 Task: Add an event with the title Second Lunch and Learn: Effective Goal Setting, date '2023/12/02', time 9:15 AM to 11:15 AMand add a description: After the scavenger hunt, a debriefing session will be conducted to allow teams to share their experiences, challenges faced, and lessons learned. This provides an opportunity for reflection, celebration of successes, and identification of areas for improvement., put the event into Blue category, logged in from the account softage.2@softage.netand send the event invitation to softage.9@softage.net and softage.10@softage.net. Set a reminder for the event 1 hour before
Action: Mouse moved to (102, 96)
Screenshot: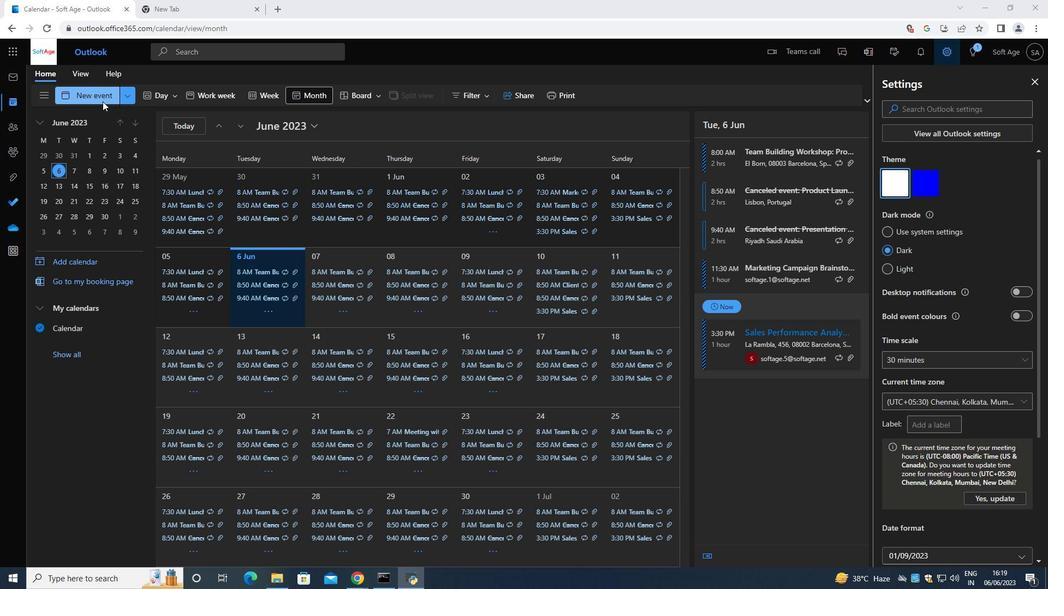
Action: Mouse pressed left at (102, 96)
Screenshot: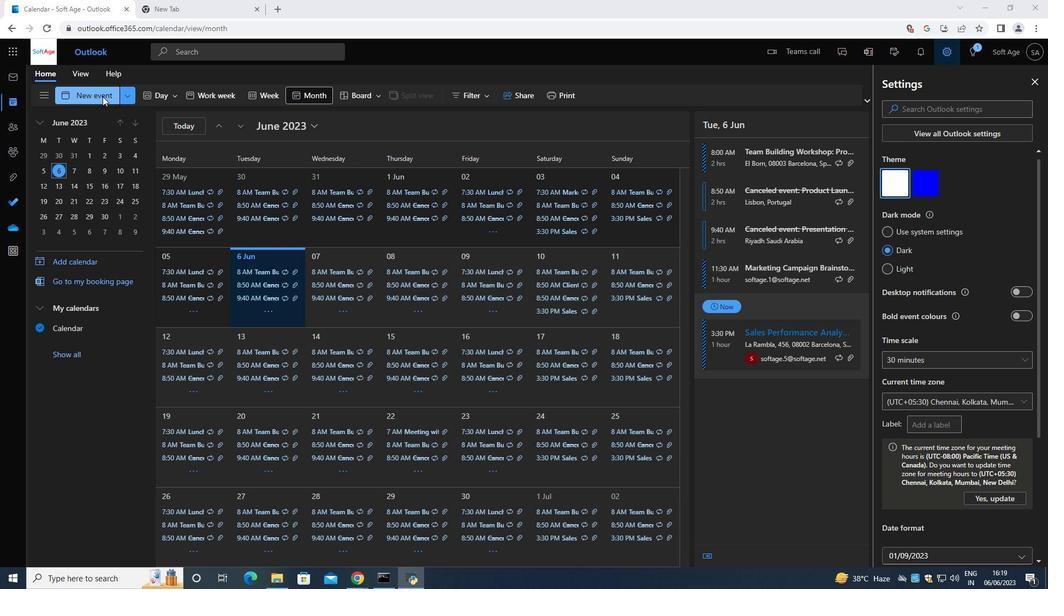 
Action: Mouse moved to (286, 172)
Screenshot: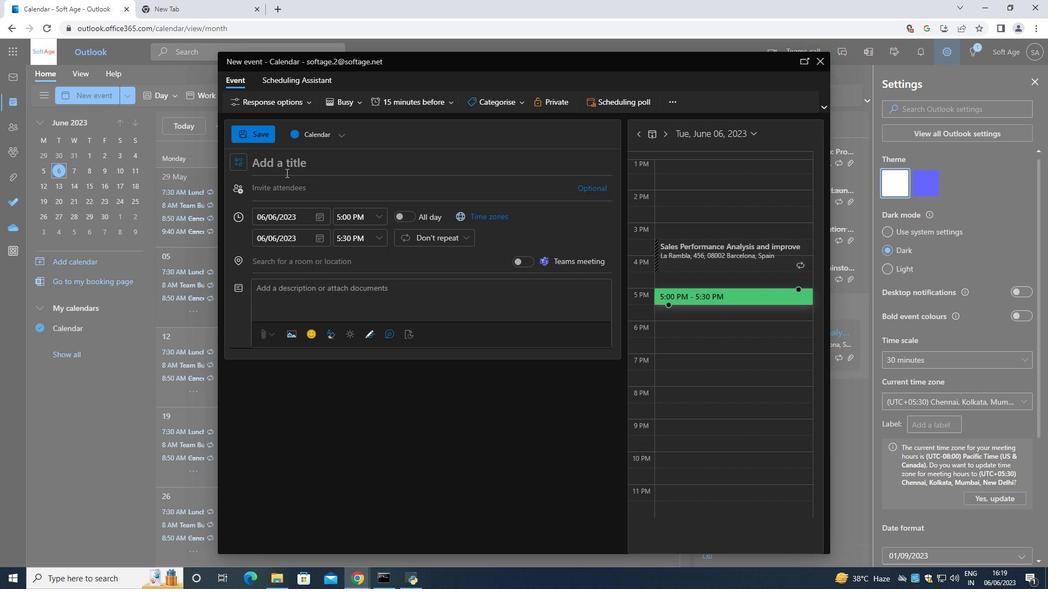 
Action: Key pressed <Key.shift>
Screenshot: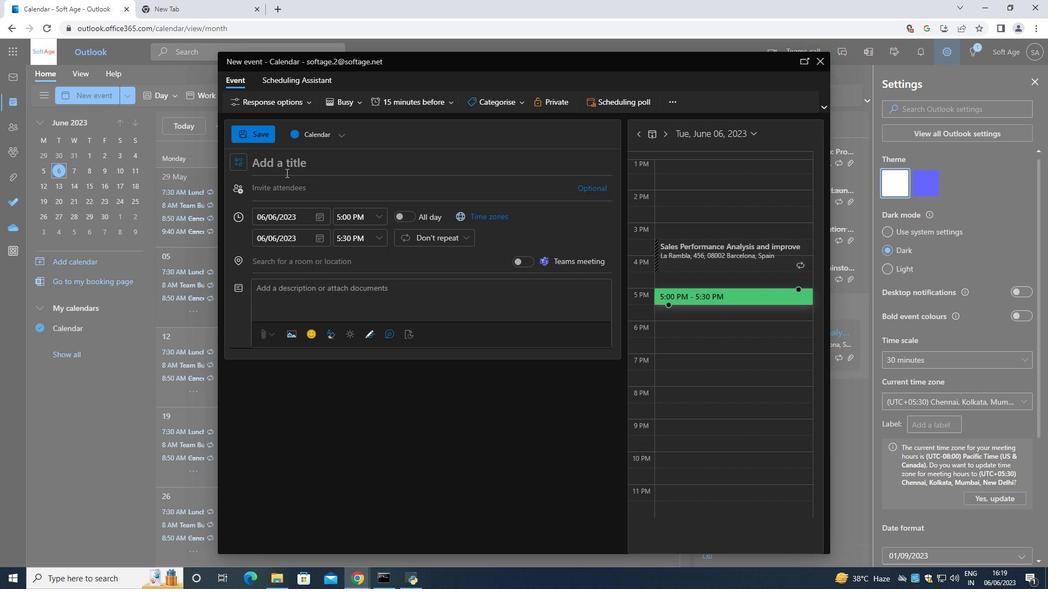 
Action: Mouse moved to (285, 172)
Screenshot: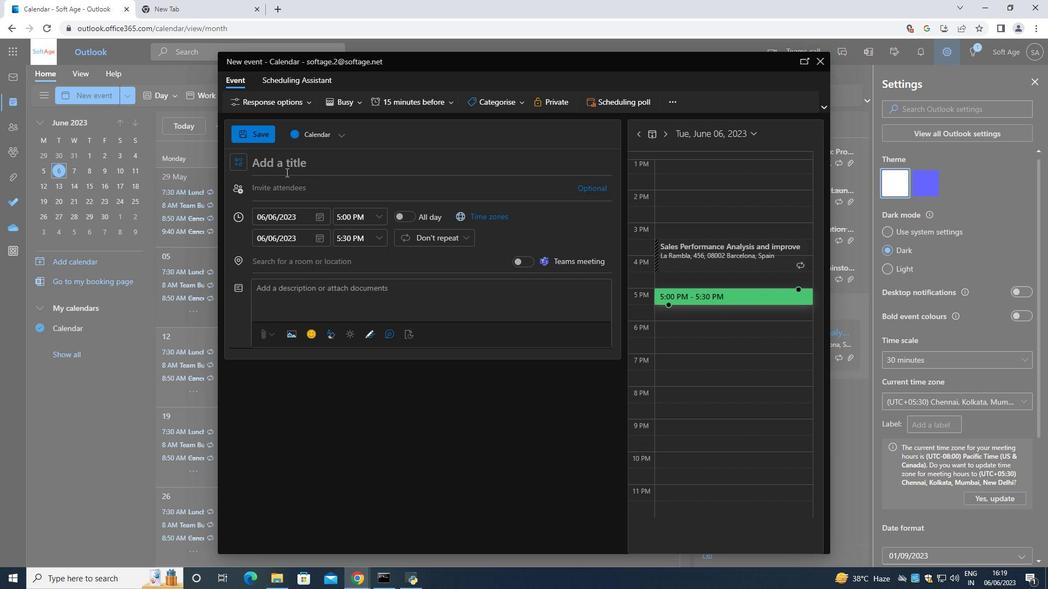 
Action: Key pressed S
Screenshot: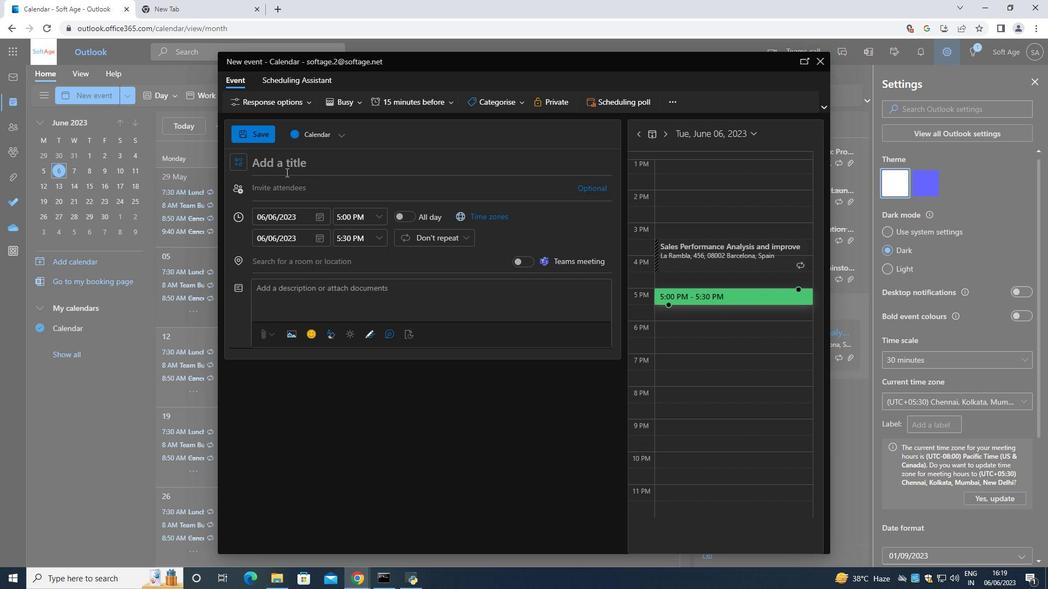 
Action: Mouse moved to (285, 172)
Screenshot: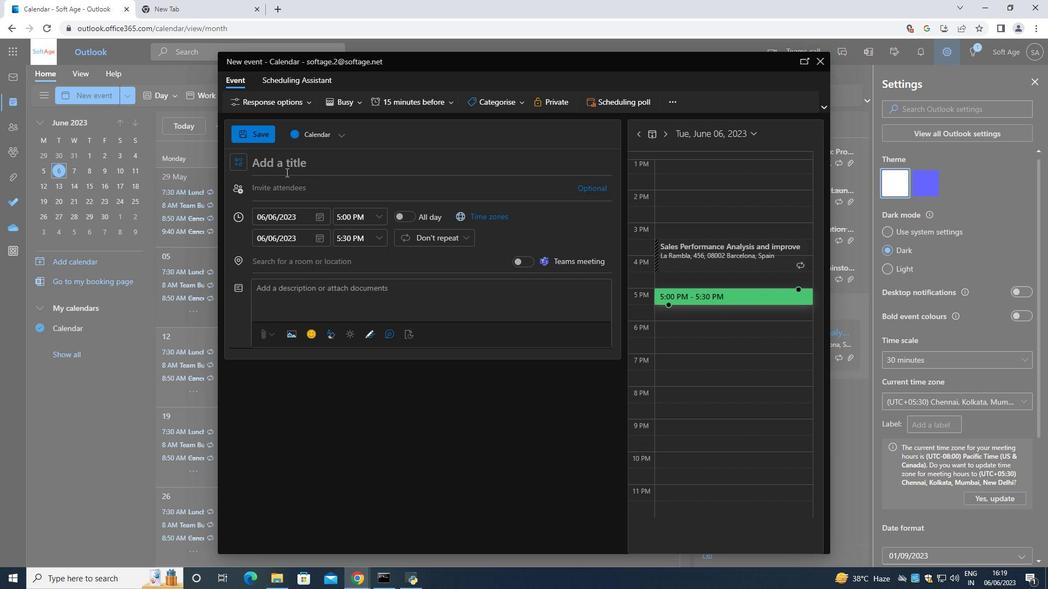 
Action: Key pressed econ
Screenshot: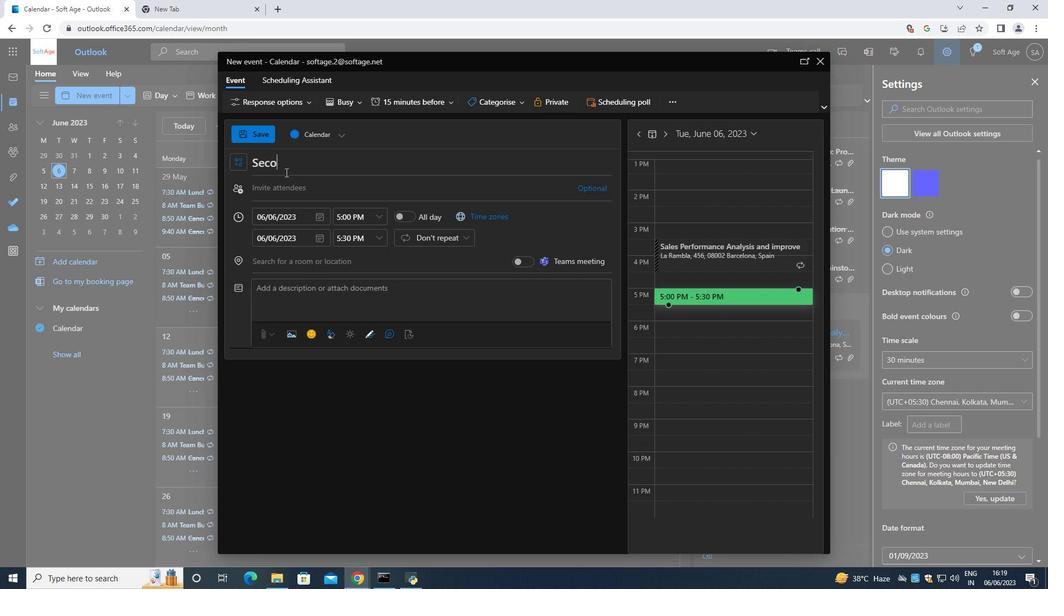 
Action: Mouse moved to (283, 171)
Screenshot: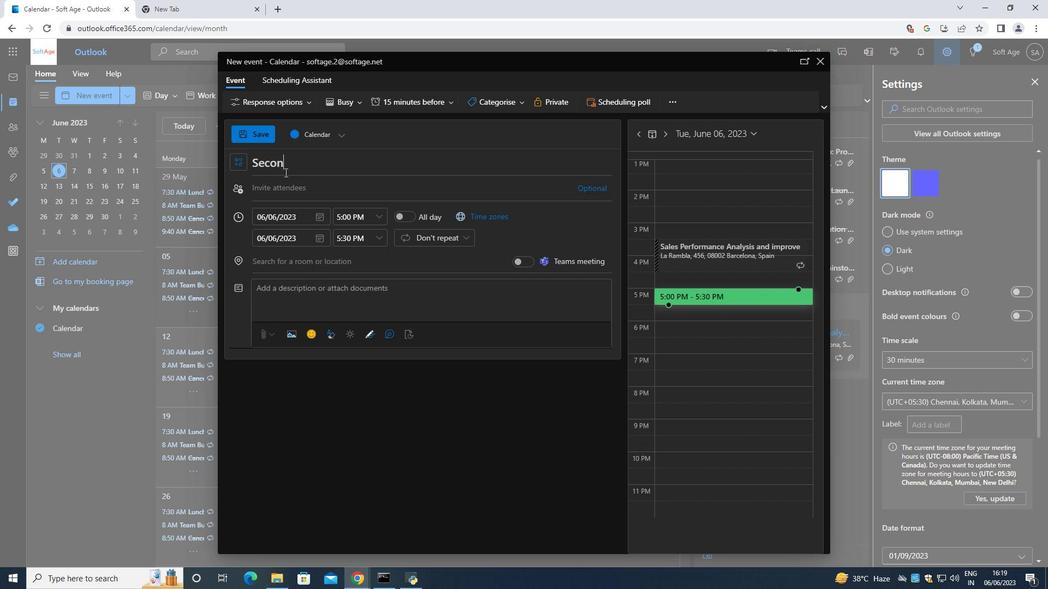 
Action: Key pressed d<Key.space>
Screenshot: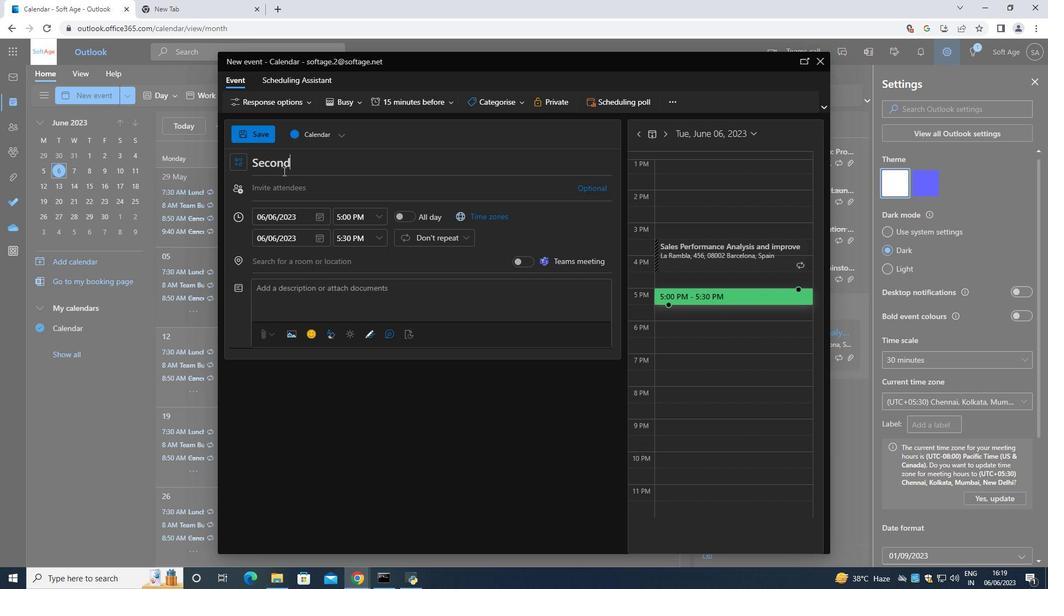 
Action: Mouse moved to (282, 171)
Screenshot: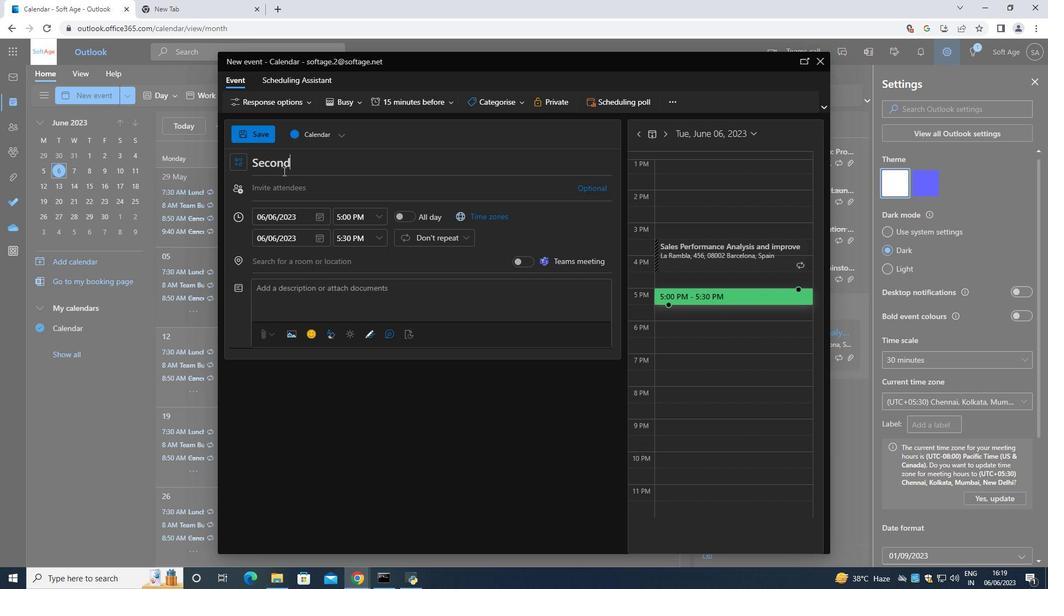 
Action: Key pressed <Key.shift>Lu
Screenshot: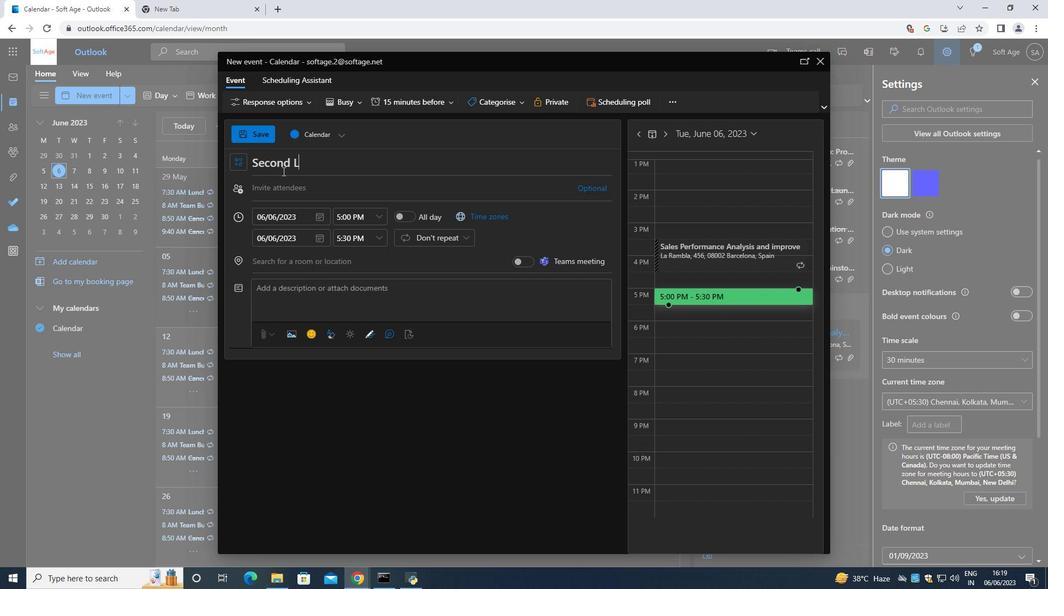 
Action: Mouse moved to (282, 170)
Screenshot: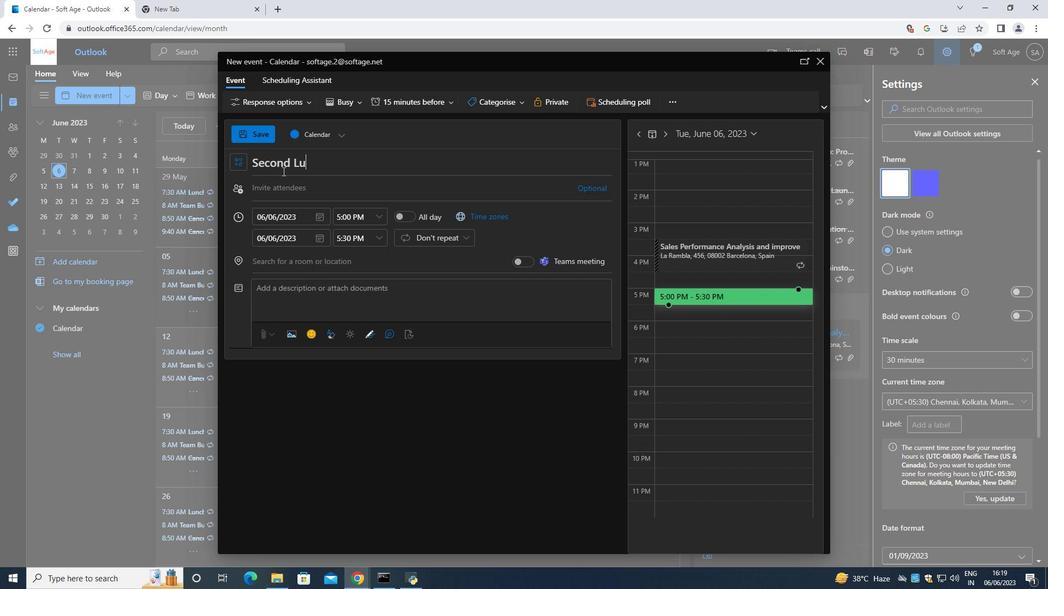 
Action: Key pressed nch<Key.space><Key.shift>and<Key.space><Key.shift><Key.shift>Learn<Key.shift_r>:<Key.space><Key.shift>Effective<Key.space><Key.shift><Key.shift><Key.shift><Key.shift>Goal<Key.space><Key.shift><Key.shift><Key.shift><Key.shift><Key.shift><Key.shift><Key.shift><Key.shift><Key.shift><Key.shift><Key.shift><Key.shift><Key.shift><Key.shift><Key.shift><Key.shift><Key.shift>Setting<Key.space>
Screenshot: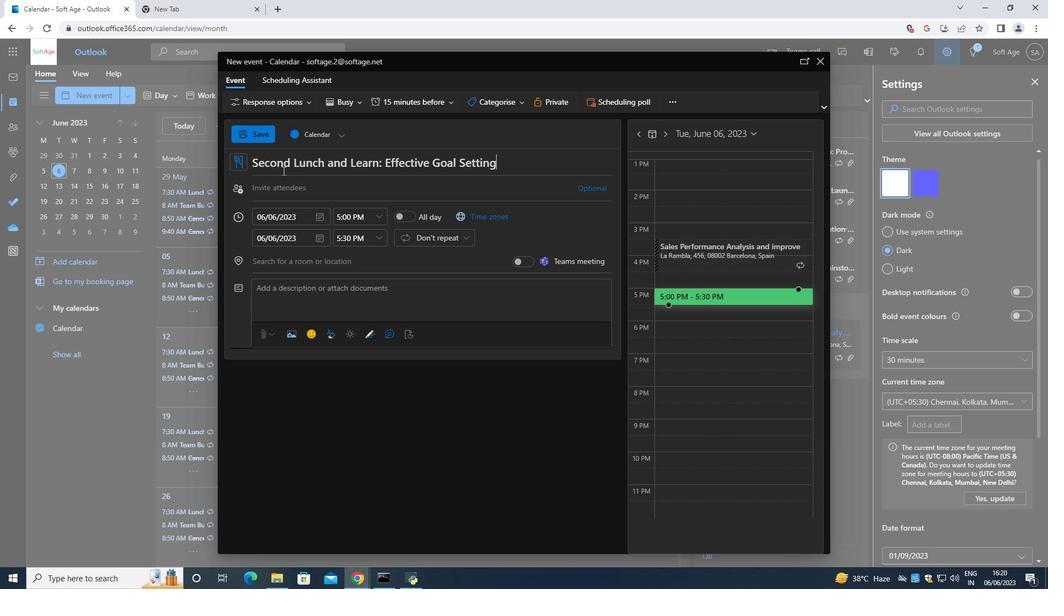 
Action: Mouse moved to (321, 218)
Screenshot: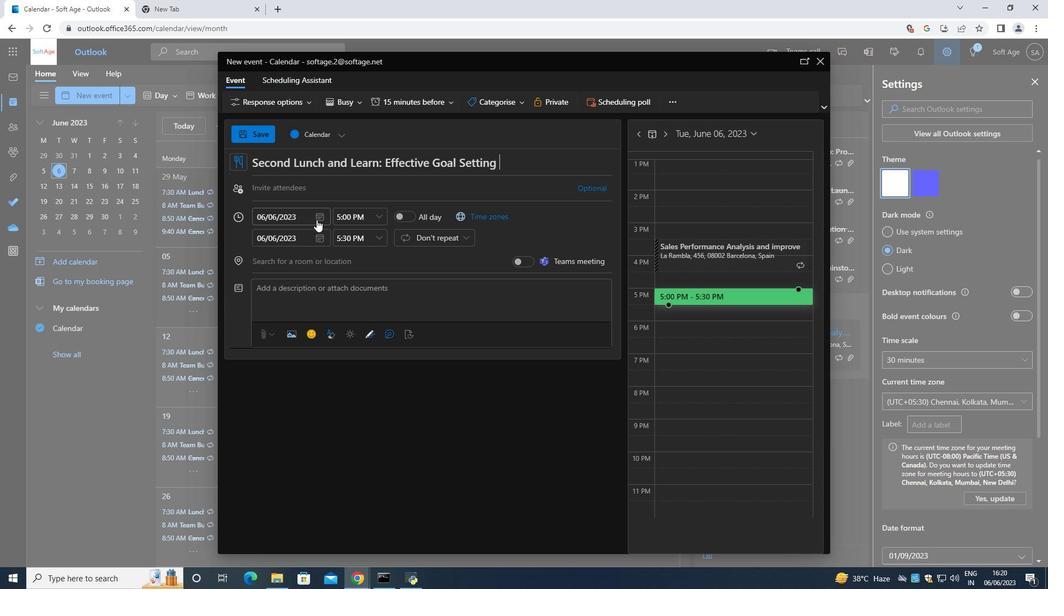 
Action: Mouse pressed left at (321, 218)
Screenshot: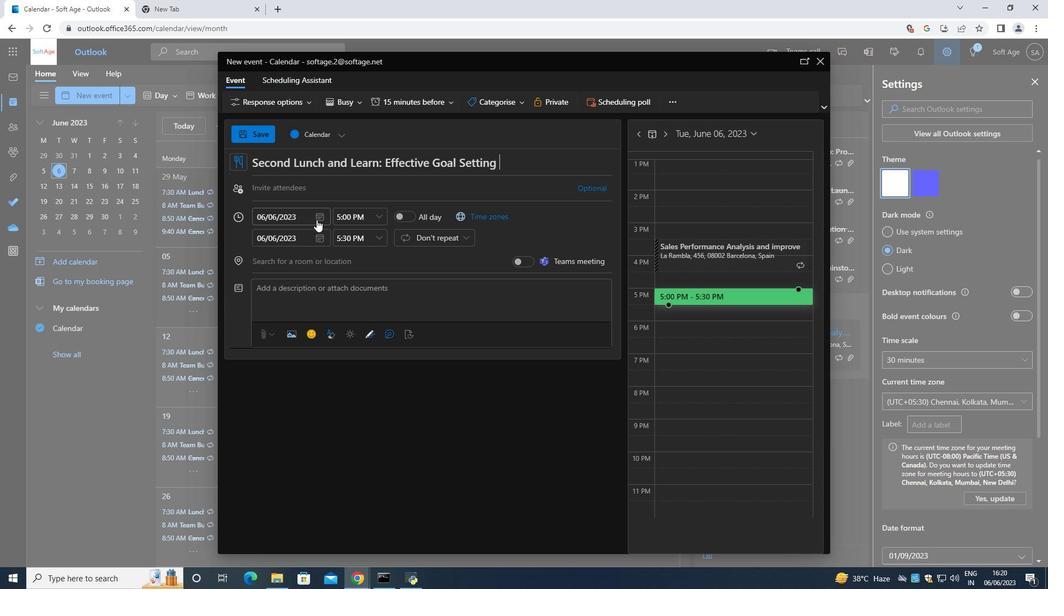 
Action: Mouse moved to (354, 236)
Screenshot: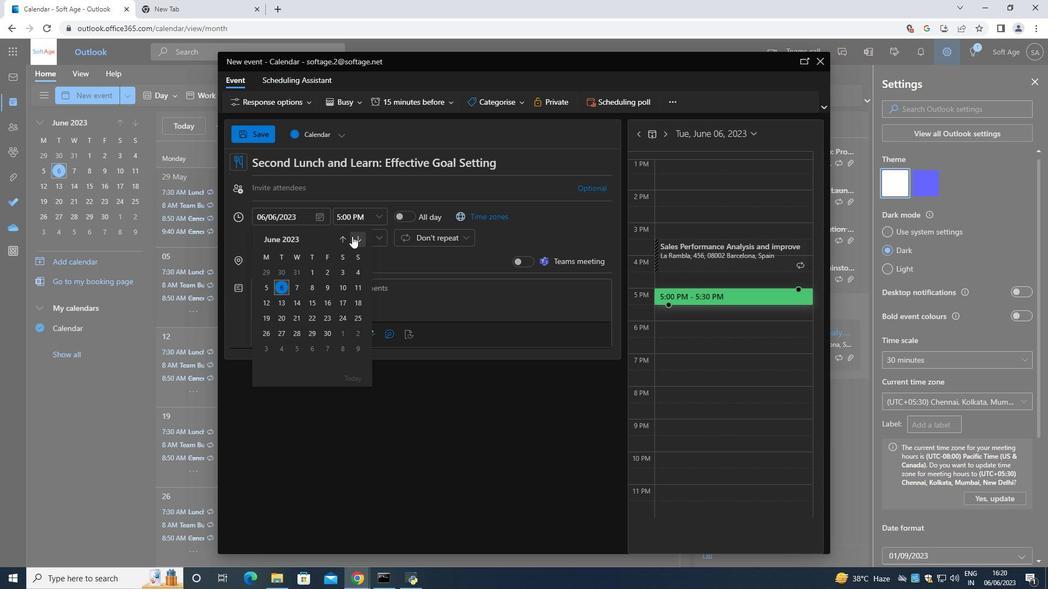 
Action: Mouse pressed left at (354, 236)
Screenshot: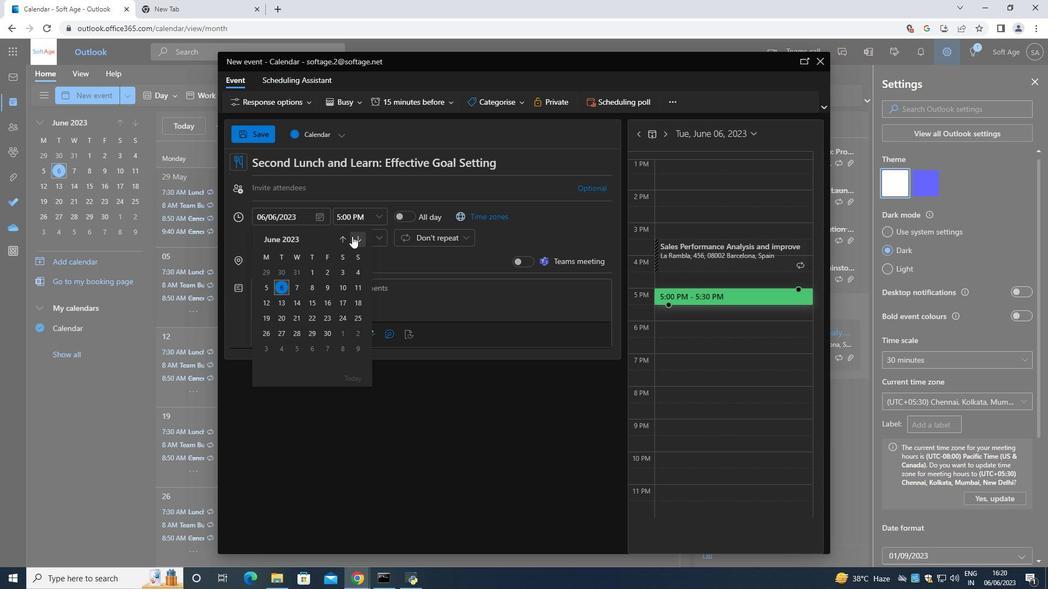 
Action: Mouse pressed left at (354, 236)
Screenshot: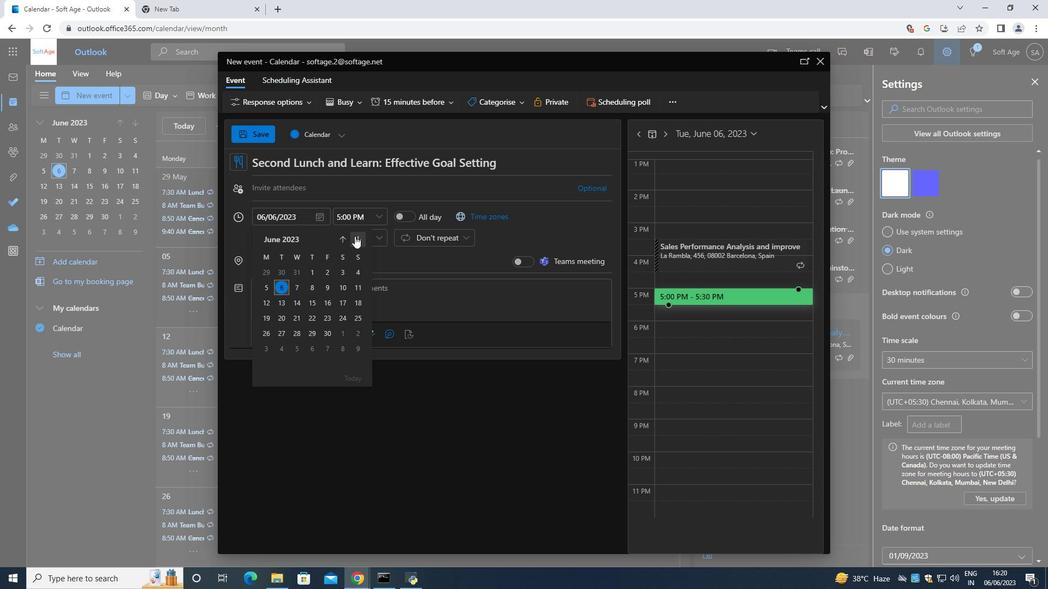 
Action: Mouse moved to (356, 236)
Screenshot: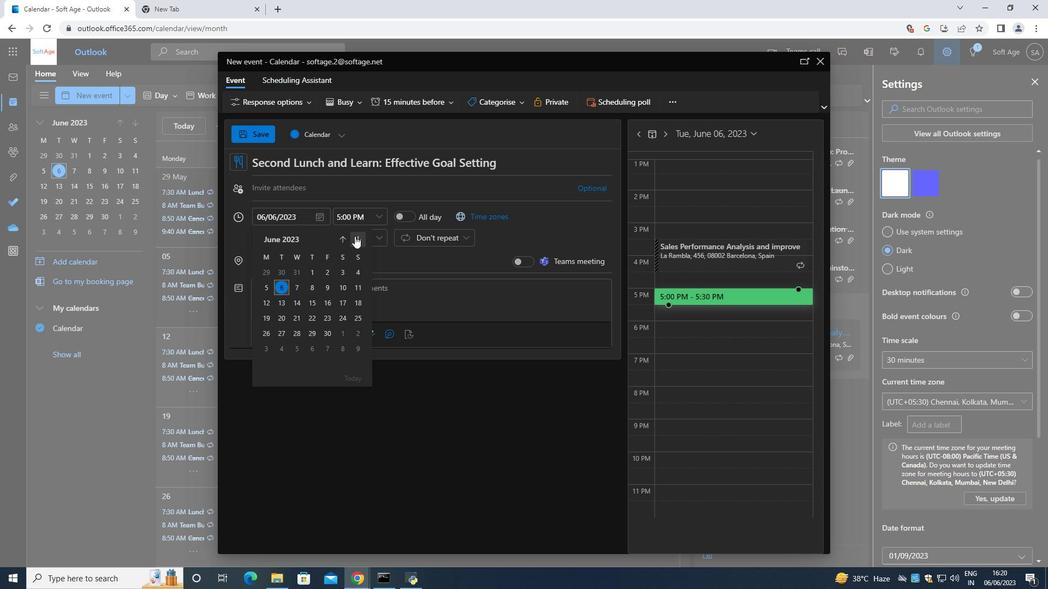 
Action: Mouse pressed left at (356, 236)
Screenshot: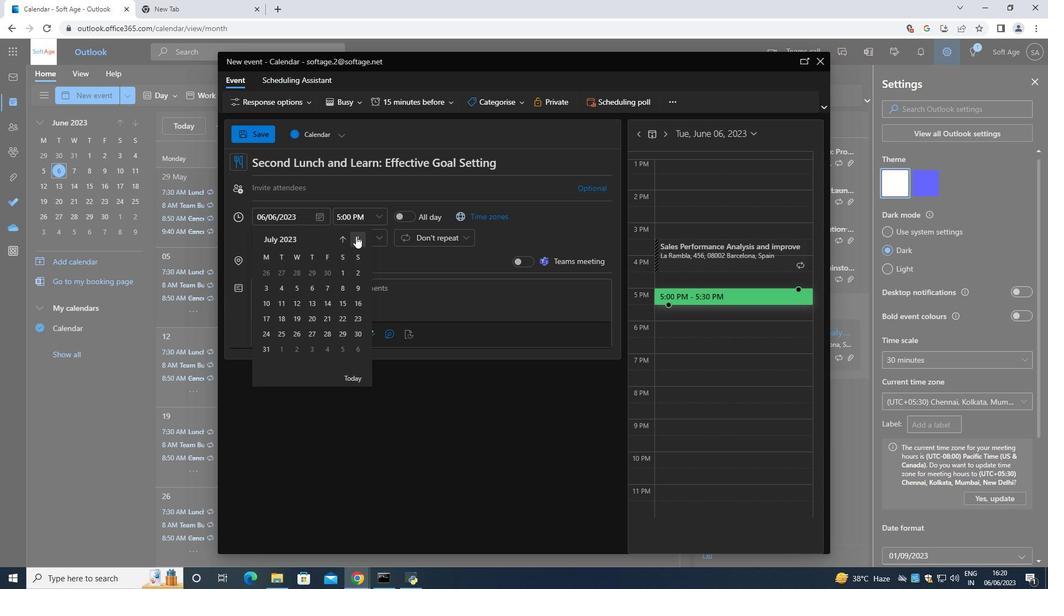 
Action: Mouse pressed left at (356, 236)
Screenshot: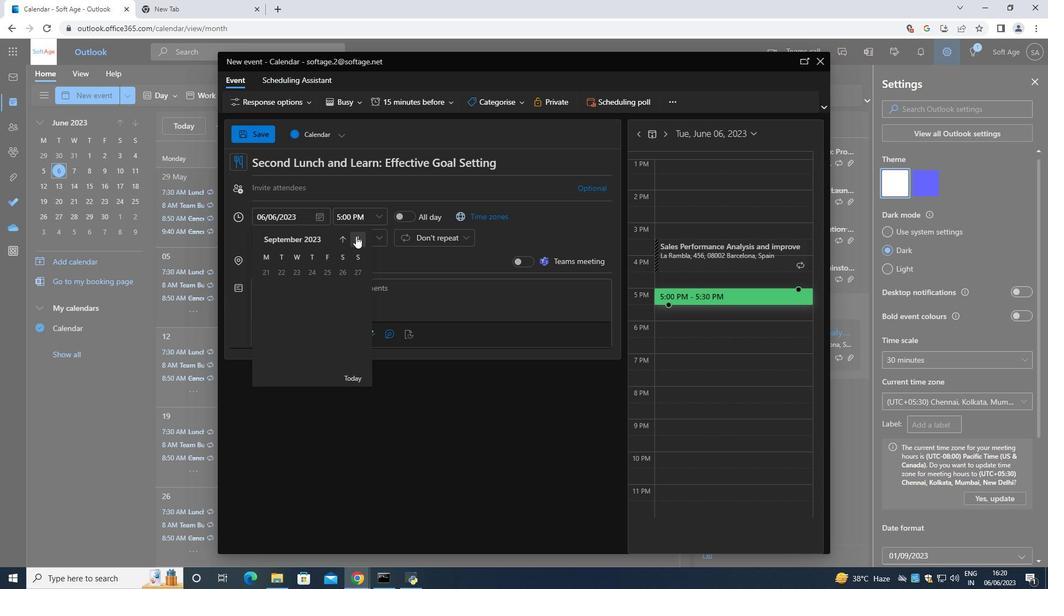 
Action: Mouse moved to (356, 236)
Screenshot: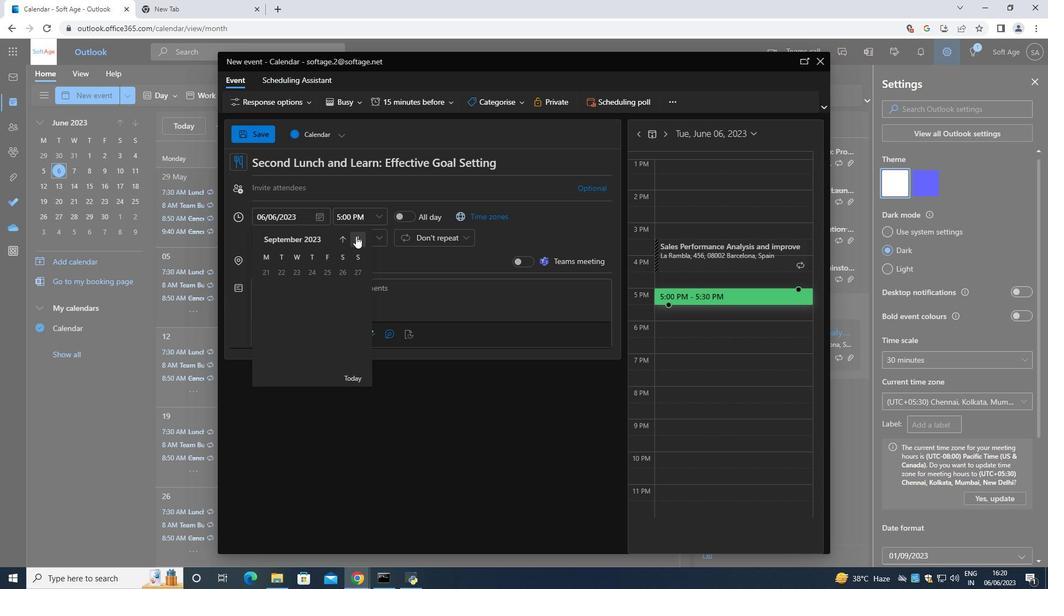 
Action: Mouse pressed left at (356, 236)
Screenshot: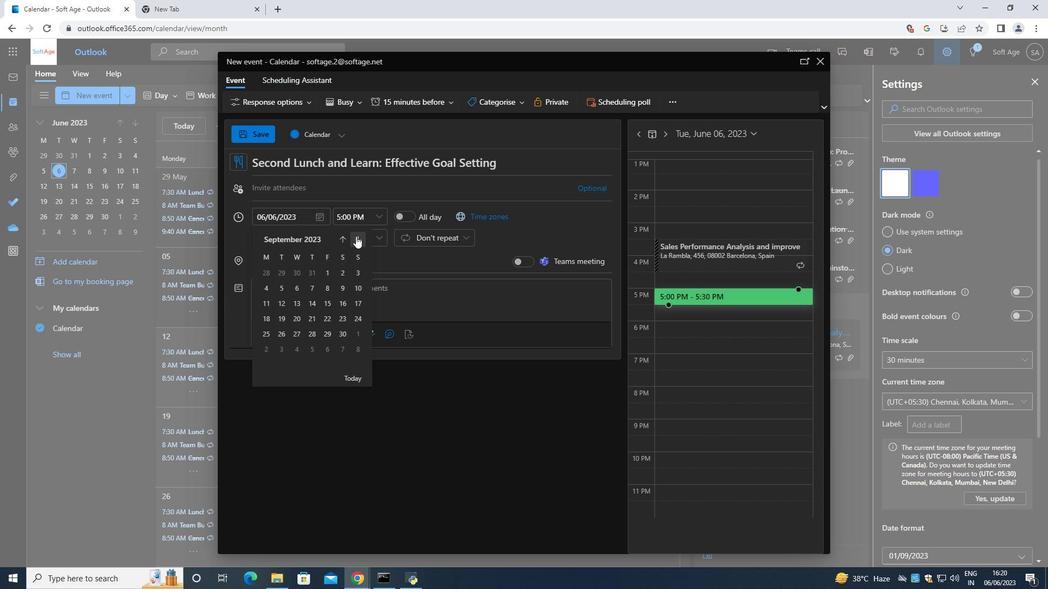 
Action: Mouse moved to (356, 235)
Screenshot: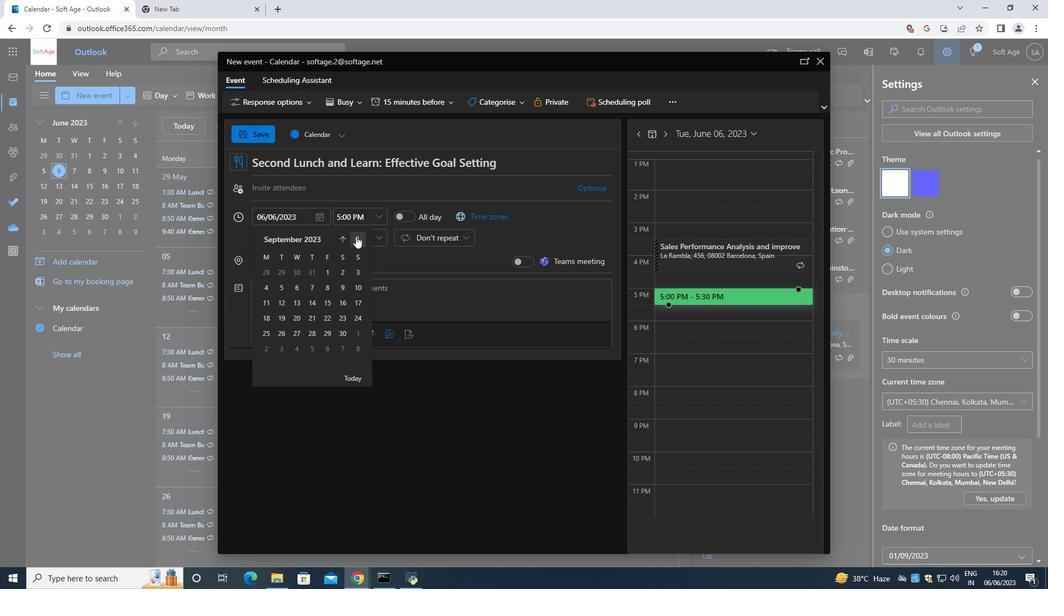 
Action: Mouse pressed left at (356, 235)
Screenshot: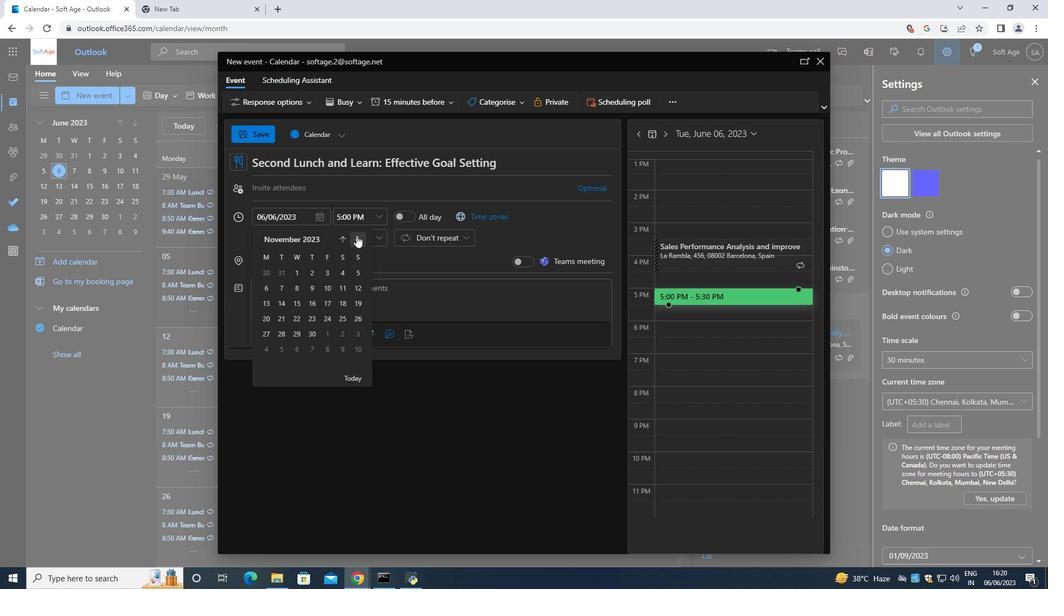 
Action: Mouse moved to (282, 304)
Screenshot: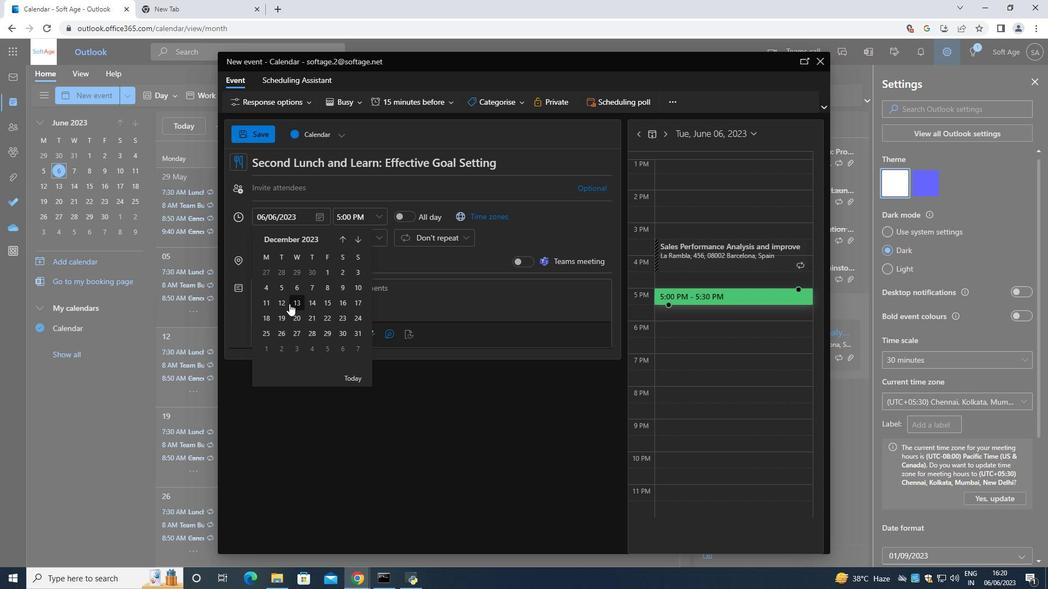 
Action: Mouse pressed left at (282, 304)
Screenshot: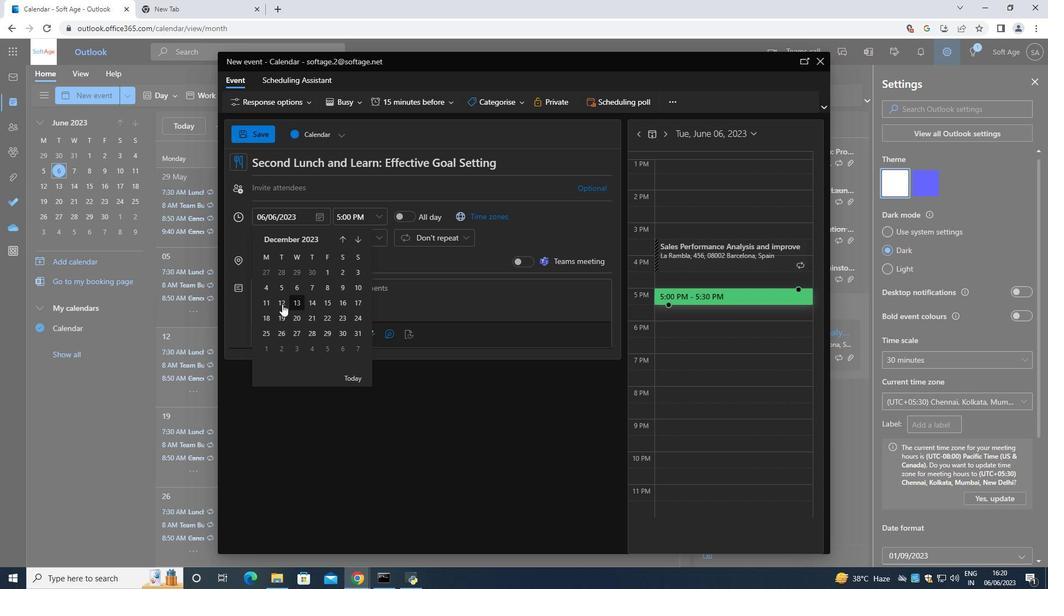 
Action: Mouse moved to (369, 220)
Screenshot: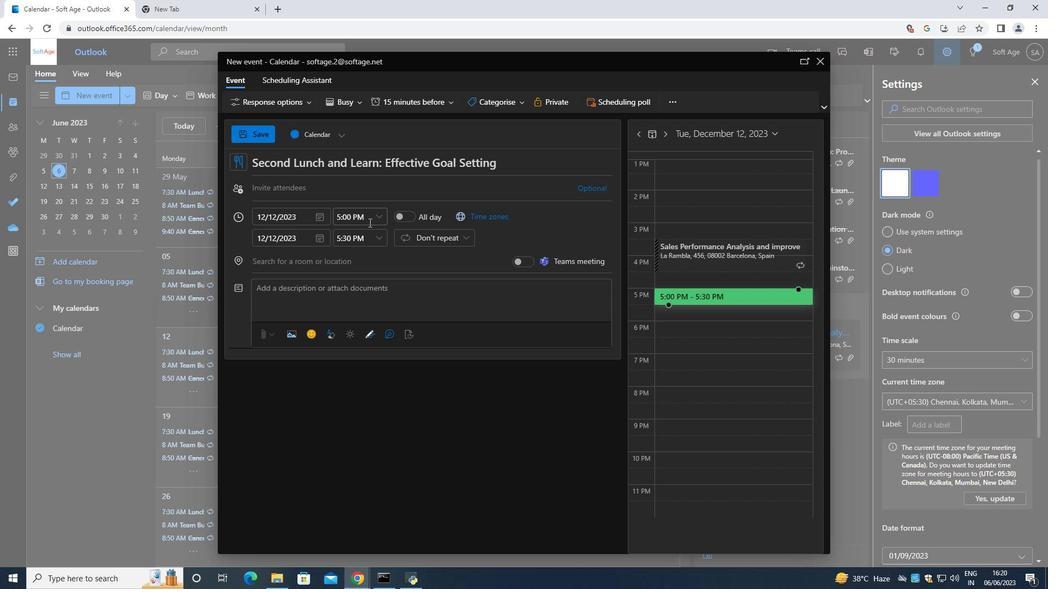 
Action: Mouse pressed left at (369, 220)
Screenshot: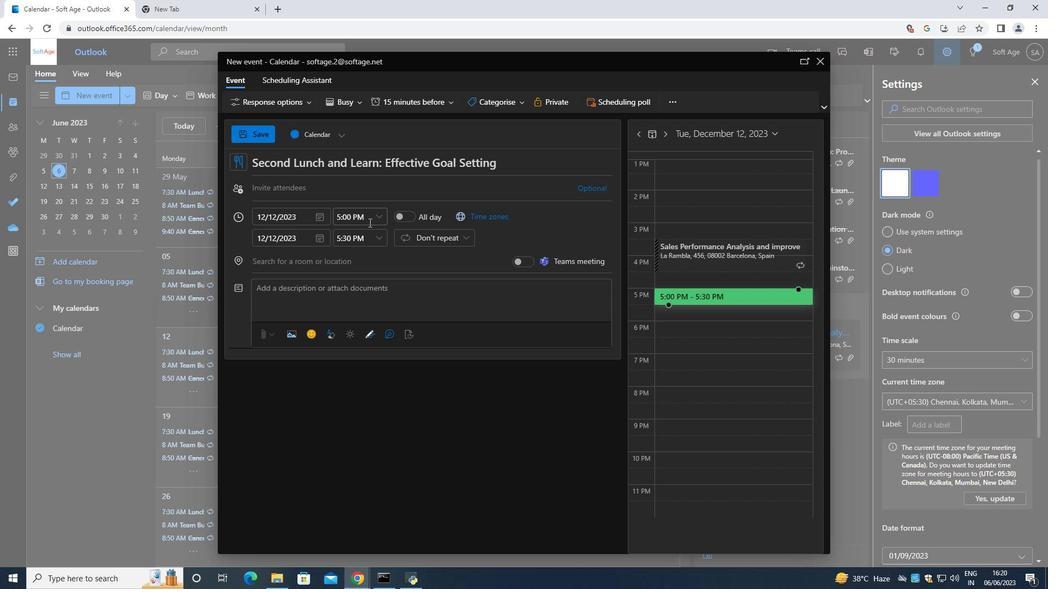 
Action: Mouse moved to (188, 121)
Screenshot: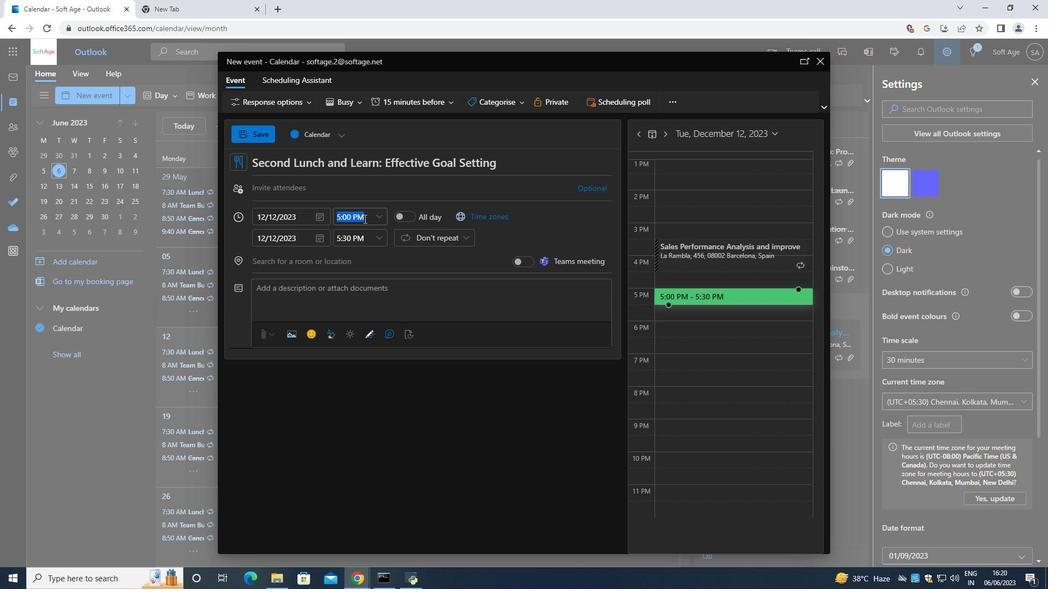 
Action: Key pressed <Key.backspace>9<Key.shift_r>:15<Key.space><Key.shift>AM
Screenshot: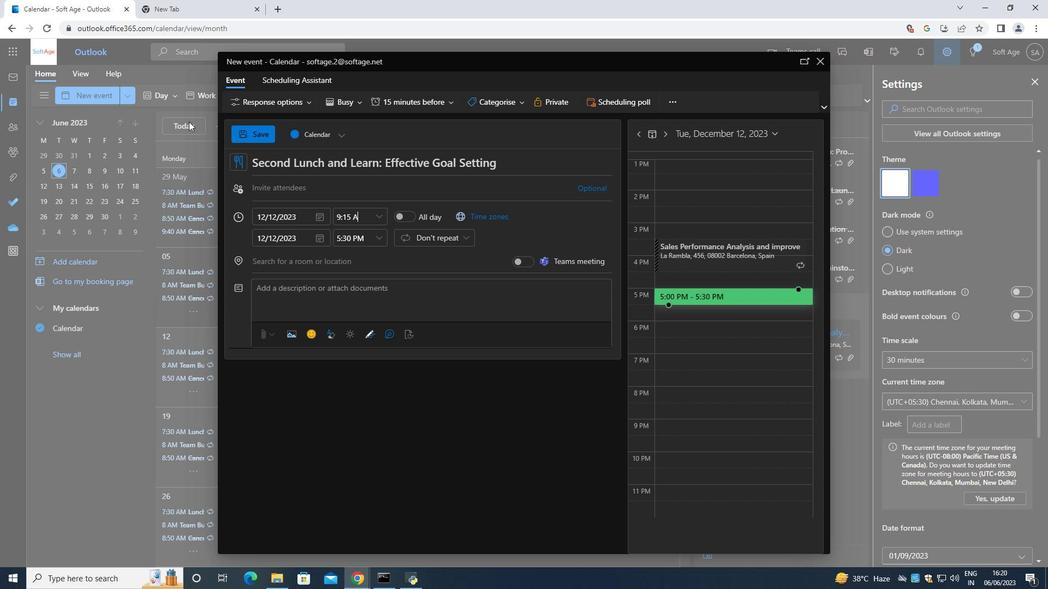 
Action: Mouse moved to (383, 238)
Screenshot: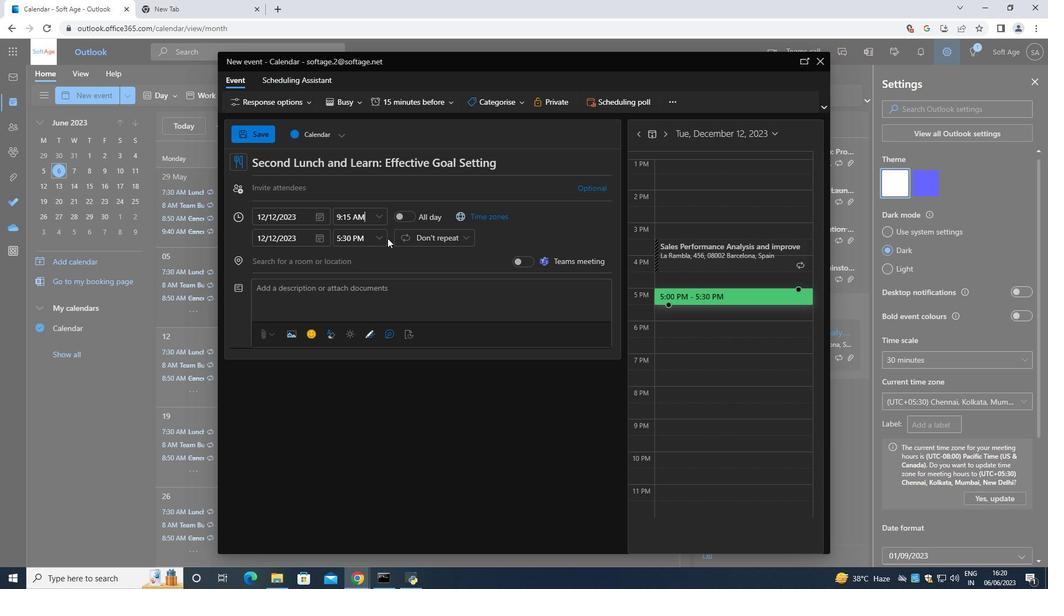
Action: Mouse pressed left at (383, 238)
Screenshot: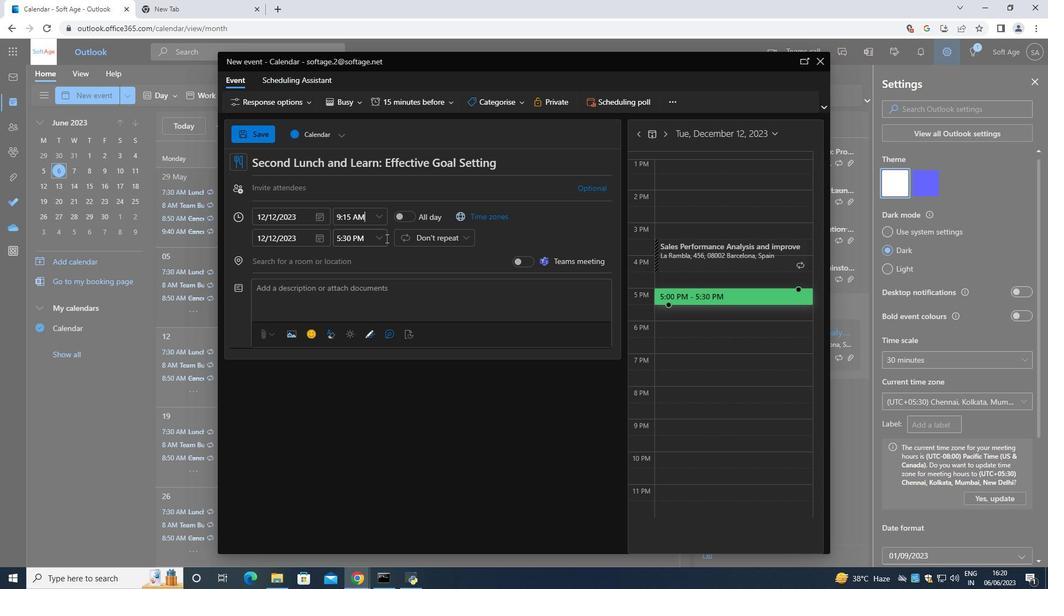 
Action: Mouse moved to (363, 309)
Screenshot: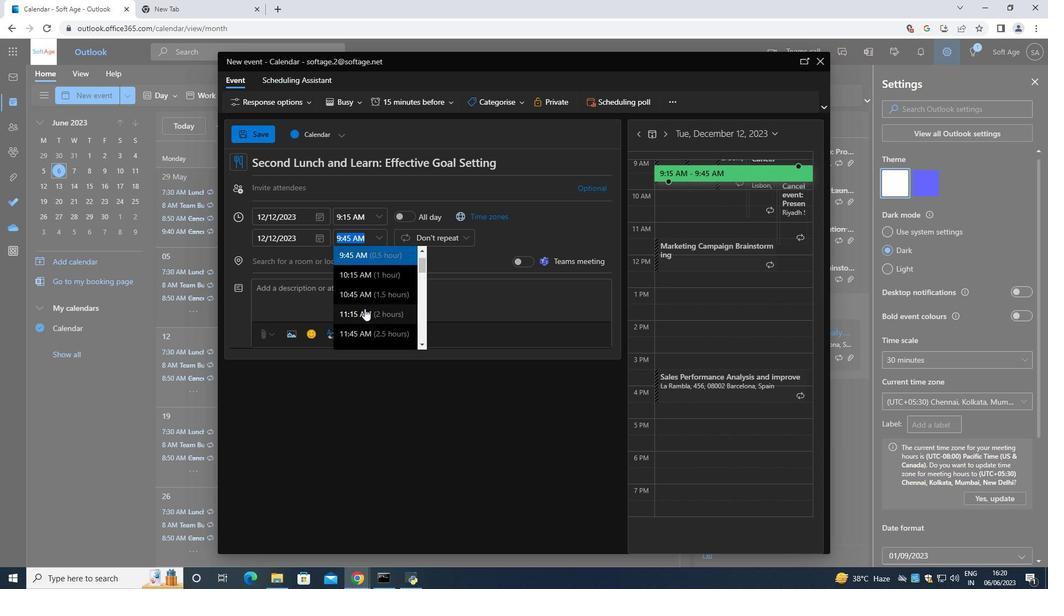
Action: Mouse pressed left at (363, 309)
Screenshot: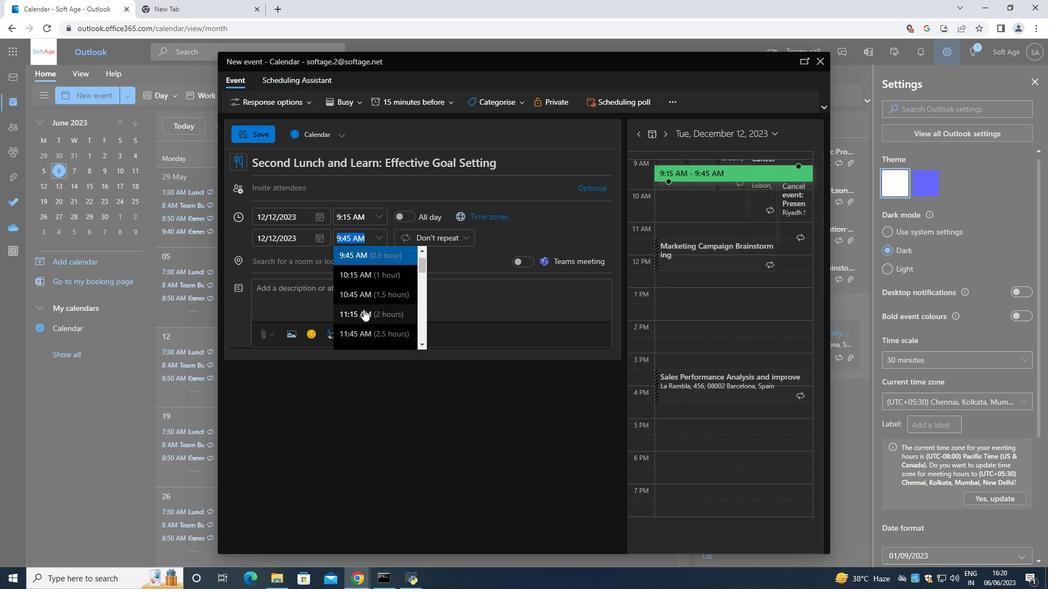 
Action: Mouse moved to (351, 301)
Screenshot: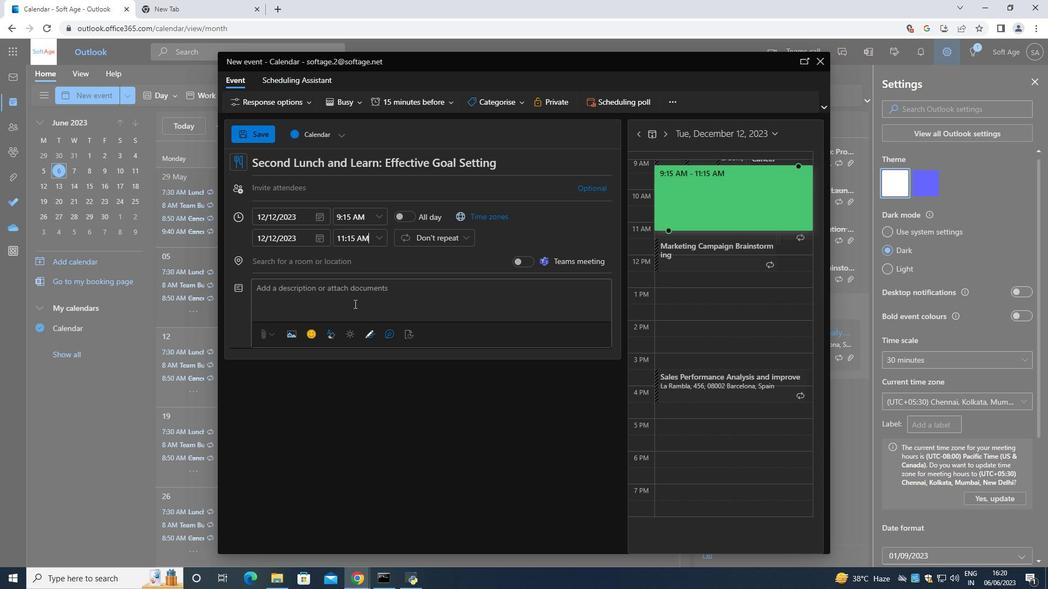 
Action: Mouse pressed left at (351, 301)
Screenshot: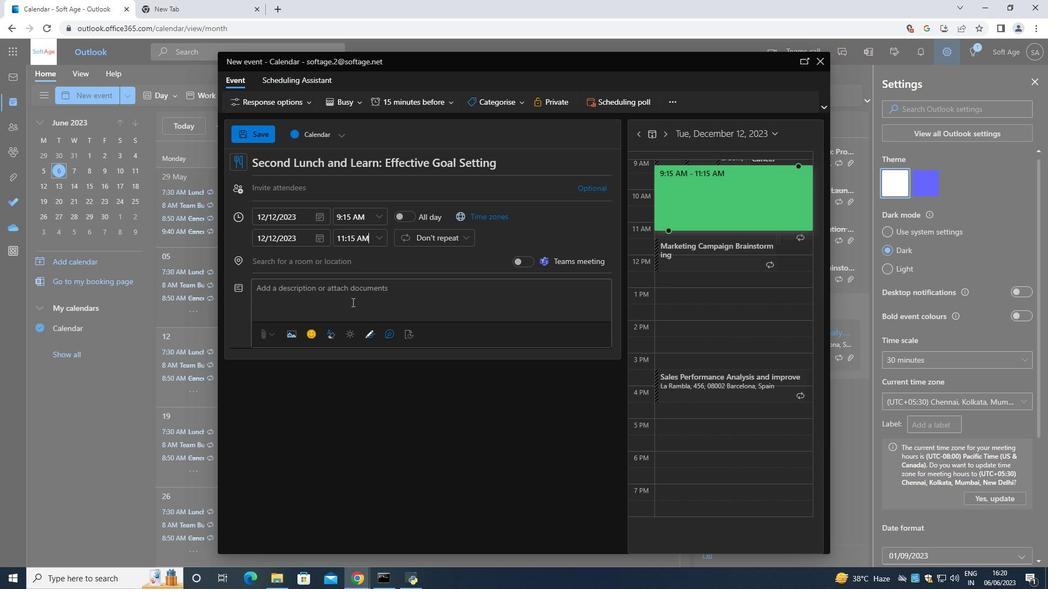 
Action: Mouse moved to (268, 253)
Screenshot: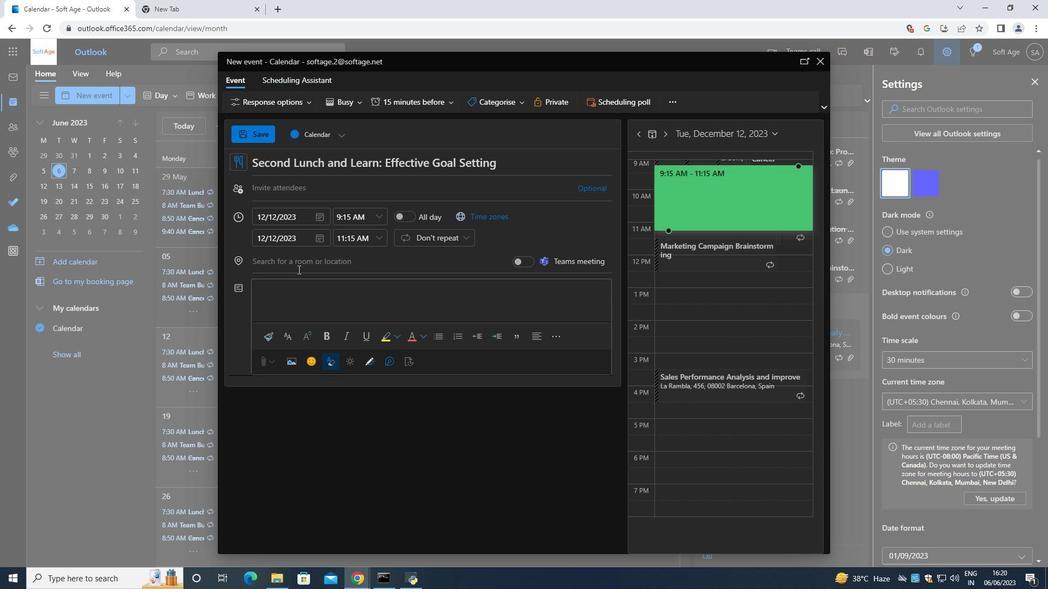 
Action: Key pressed <Key.shift>After<Key.space>the<Key.space>scavenger<Key.space>g<Key.backspace>hunt<Key.space>,<Key.space>a<Key.space>debriefing<Key.space>session<Key.space>will<Key.space>be<Key.space>conducter<Key.backspace>d<Key.space>toallow<Key.space><Key.left><Key.left><Key.left><Key.left><Key.left><Key.left><Key.space><Key.right><Key.down>reams<Key.space>to<Key.space>share<Key.space>theur<Key.space>experinces<Key.space>challenges<Key.space>faved,<Key.space>and<Key.space>lessons<Key.space>
Screenshot: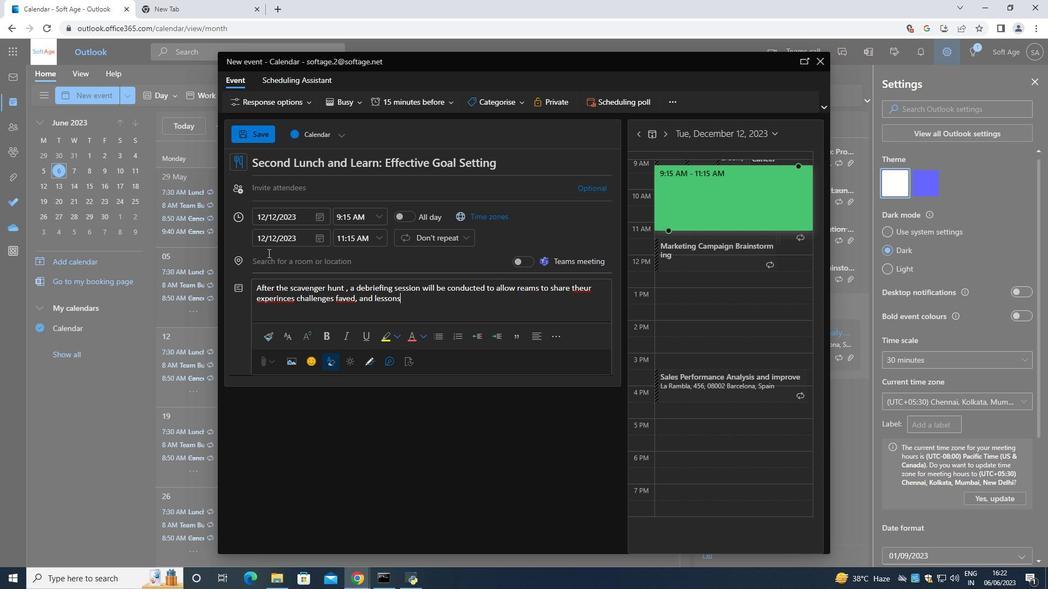 
Action: Mouse moved to (267, 252)
Screenshot: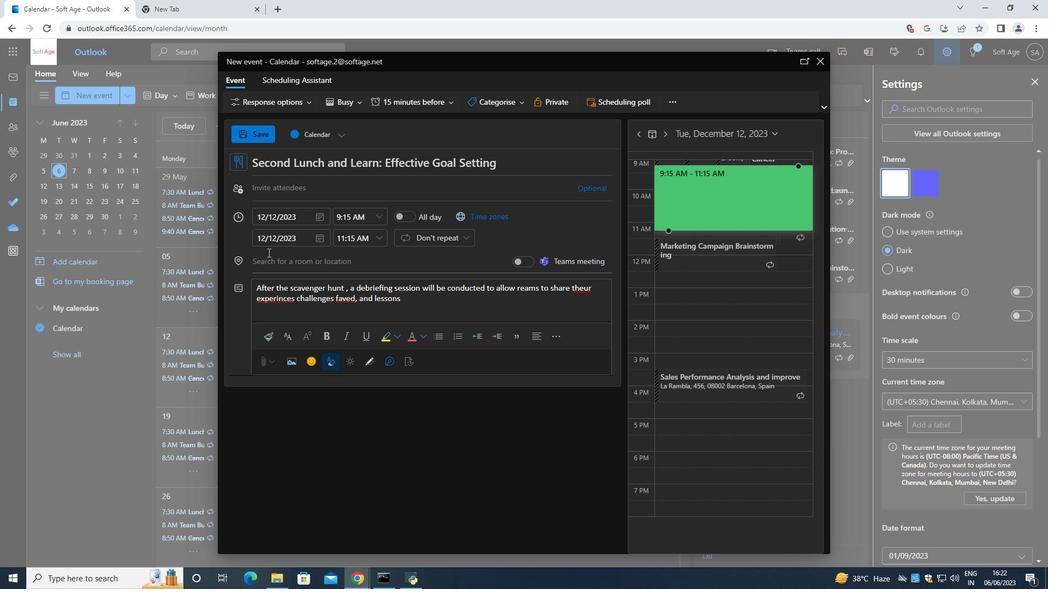 
Action: Key pressed learned<Key.space>,<Key.backspace>.<Key.space>this<Key.space>provides<Key.space>an<Key.space>opportunity<Key.space>for<Key.space>reflection<Key.space>,<Key.space>celebration<Key.space>of<Key.space>seccesses<Key.space>and<Key.space><Key.left><Key.up><Key.left><Key.left><Key.left><Key.backspace>c<Key.left><Key.left><Key.left><Key.left><Key.left><Key.left><Key.left><Key.left><Key.left><Key.left><Key.left><Key.left><Key.left><Key.left><Key.left><Key.left><Key.left><Key.left><Key.left><Key.left><Key.left><Key.left><Key.right><Key.right><Key.right><Key.right><Key.left>e<Key.left><Key.left><Key.left><Key.left><Key.left><Key.left><Key.left><Key.left><Key.backspace><Key.backspace>ir<Key.space><Key.down><Key.down><Key.left><Key.left><Key.left><Key.left><Key.left><Key.backspace><Key.backspace><Key.backspace><Key.backspace><Key.backspace><Key.backspace><Key.backspace><Key.backspace>uccesses<Key.space><Key.right><Key.right><Key.right><Key.right><Key.right><Key.space>identification<Key.space>of<Key.space>areas<Key.space>for<Key.space>improvement<Key.space>.
Screenshot: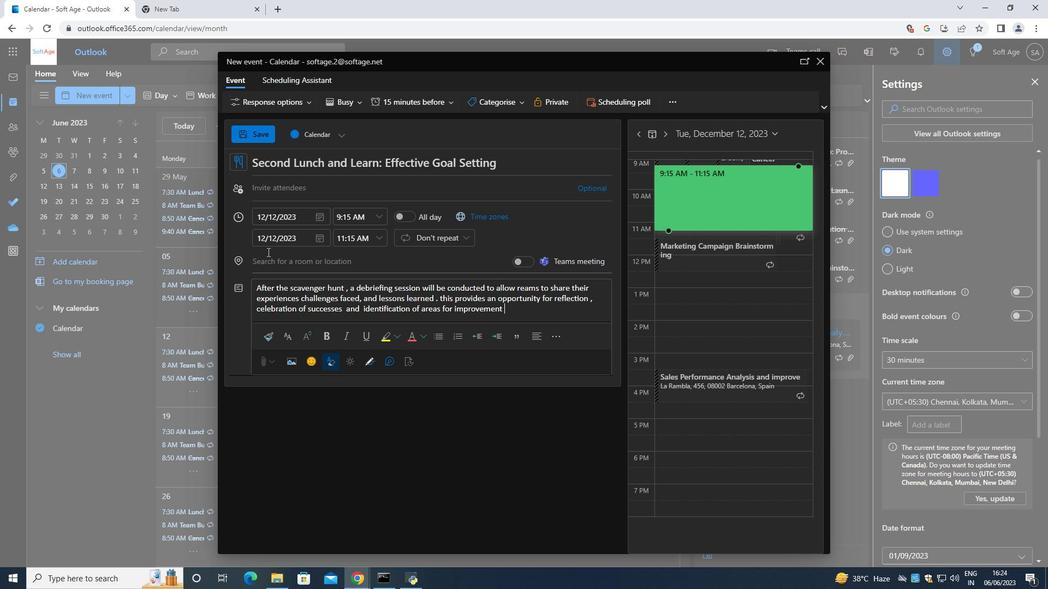 
Action: Mouse moved to (510, 99)
Screenshot: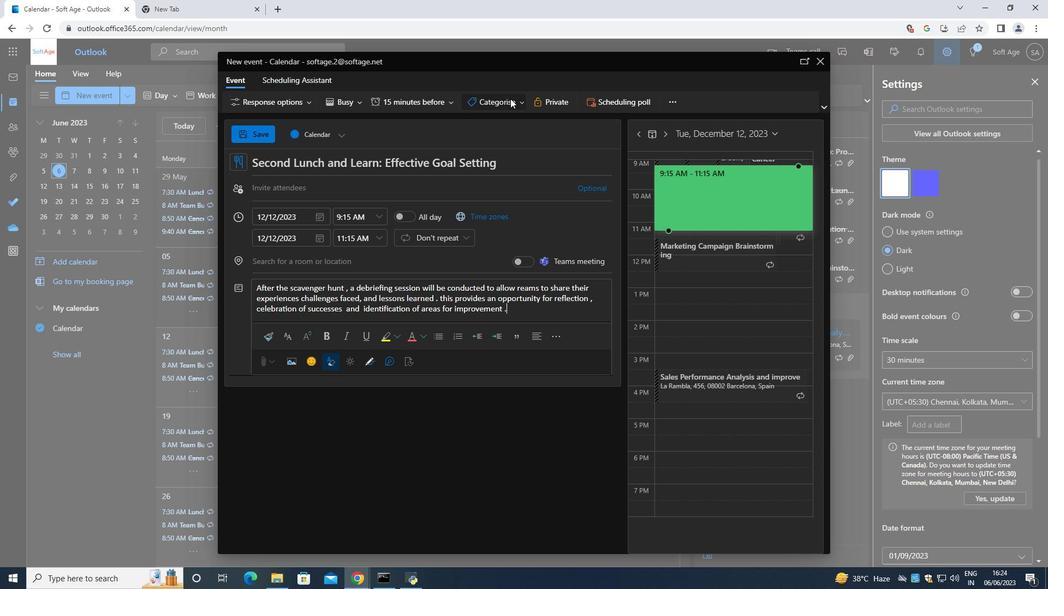 
Action: Mouse pressed left at (510, 99)
Screenshot: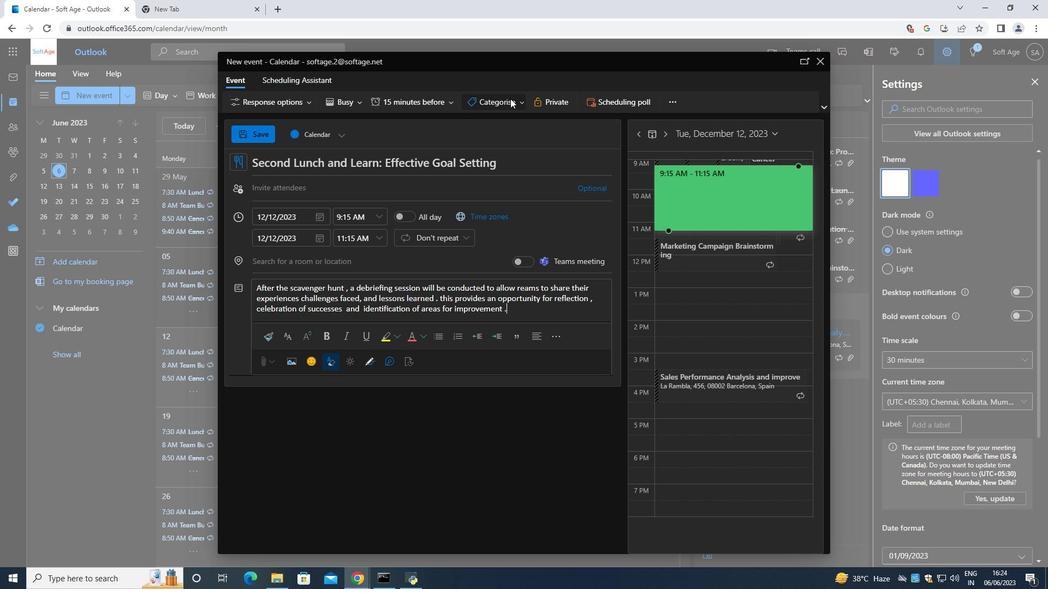 
Action: Mouse moved to (512, 119)
Screenshot: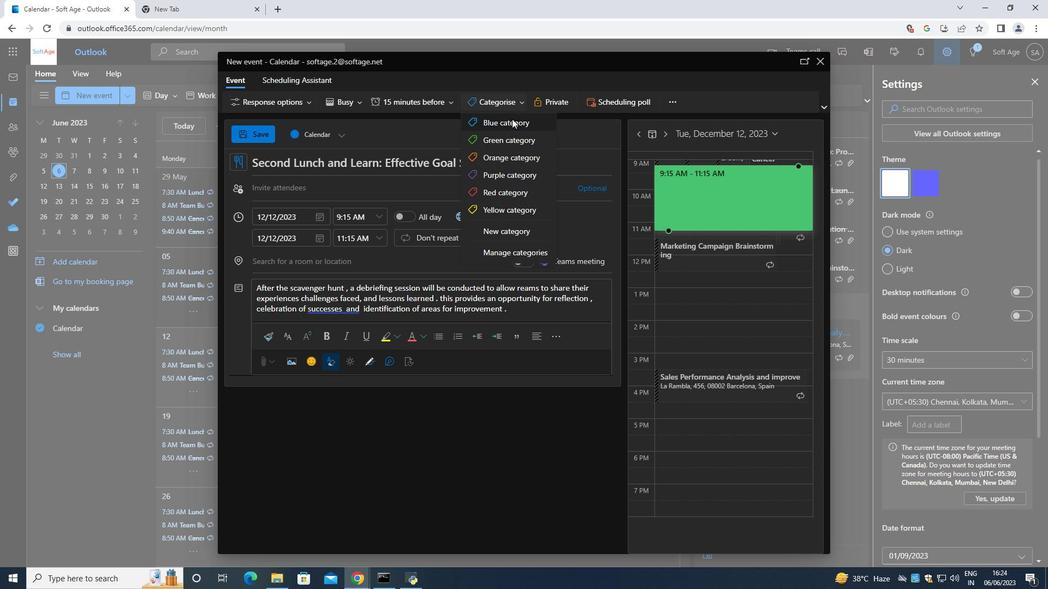 
Action: Mouse pressed left at (512, 119)
Screenshot: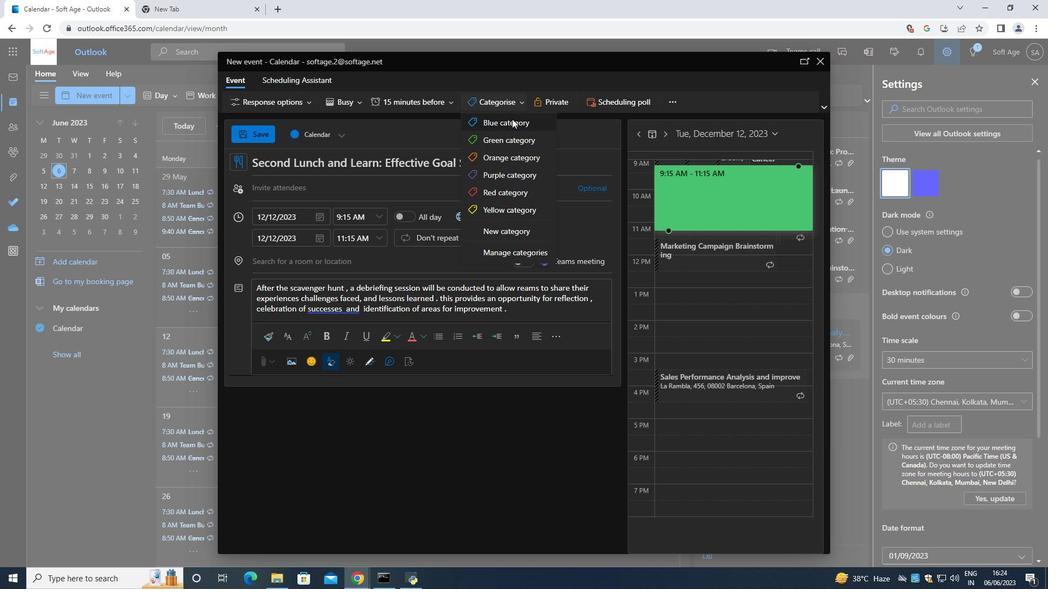
Action: Mouse moved to (346, 309)
Screenshot: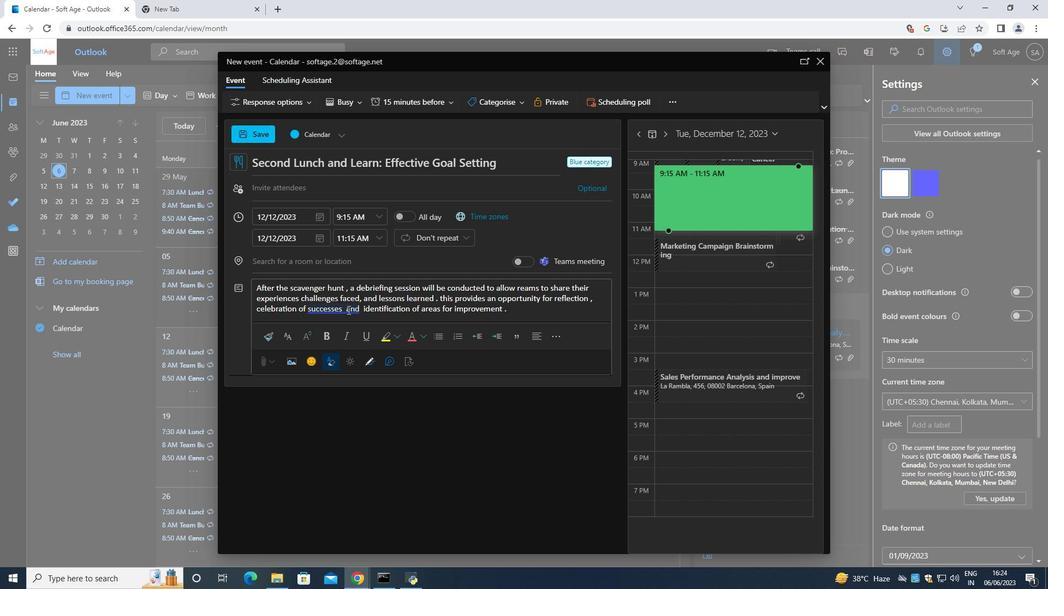 
Action: Mouse pressed left at (346, 309)
Screenshot: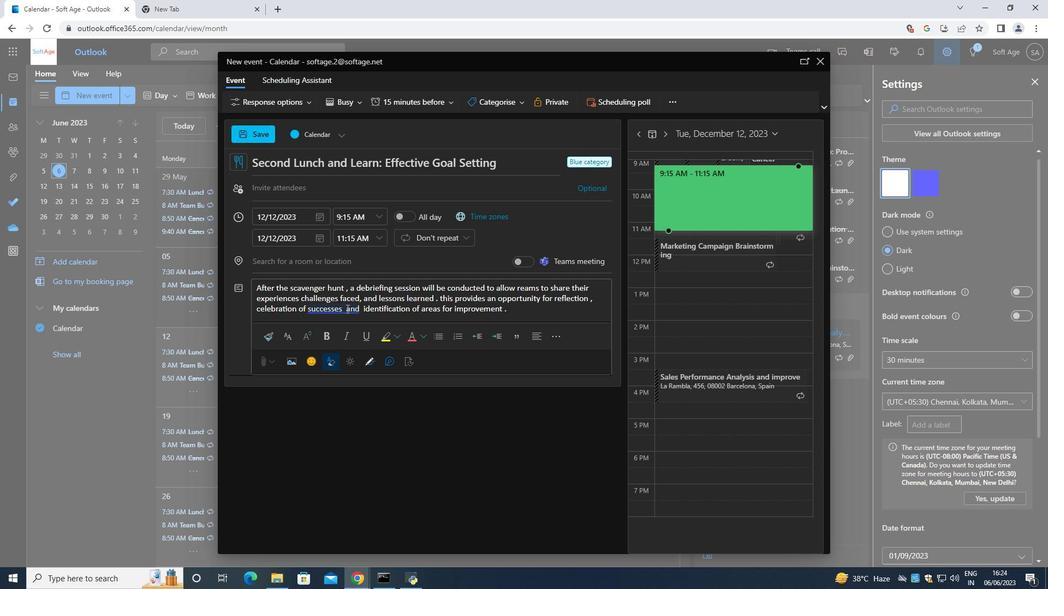 
Action: Mouse moved to (347, 309)
Screenshot: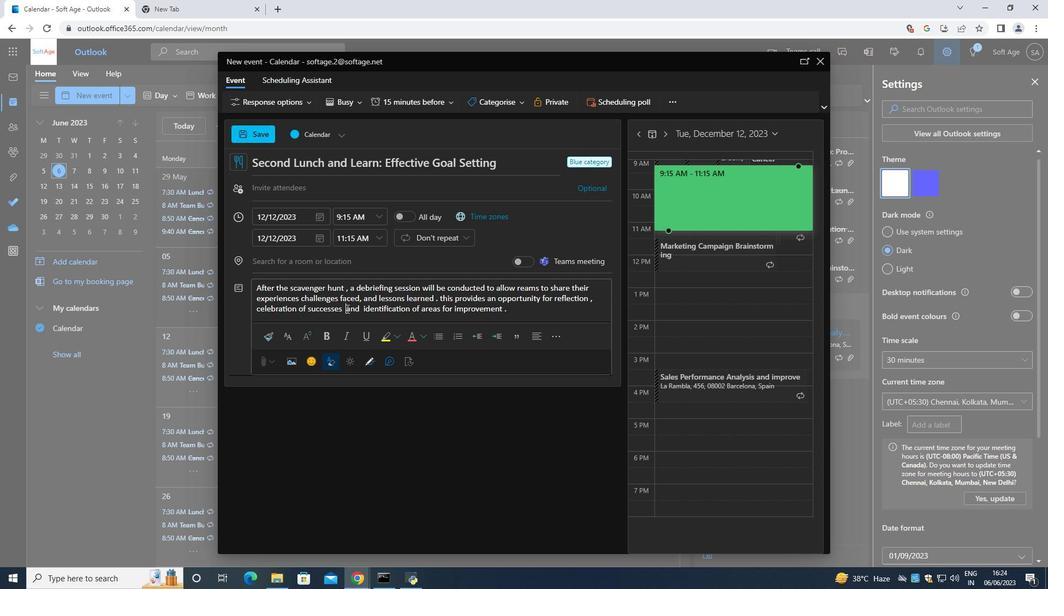 
Action: Key pressed <Key.backspace>
Screenshot: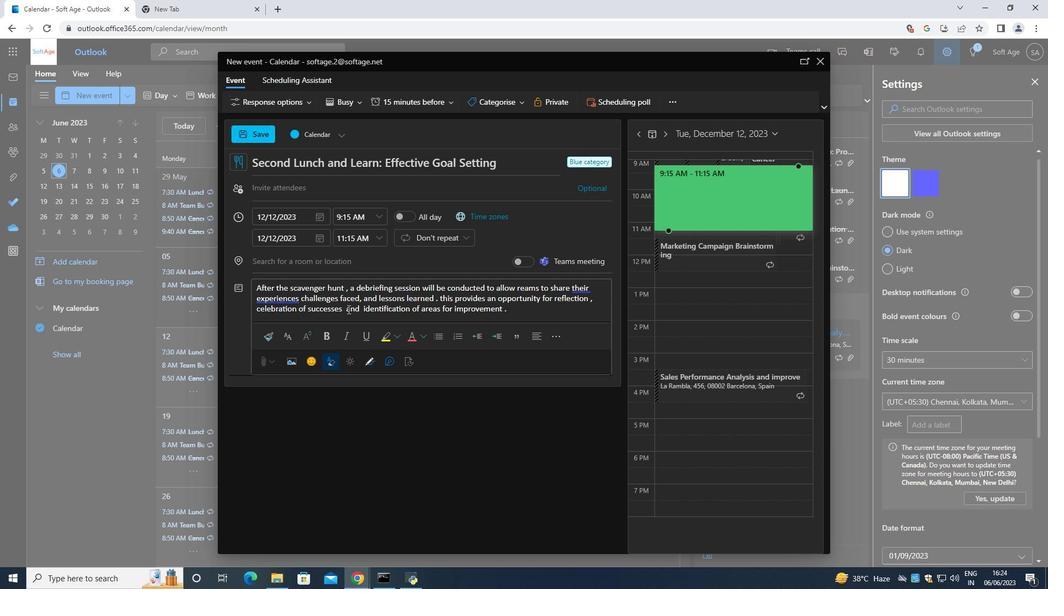 
Action: Mouse moved to (593, 288)
Screenshot: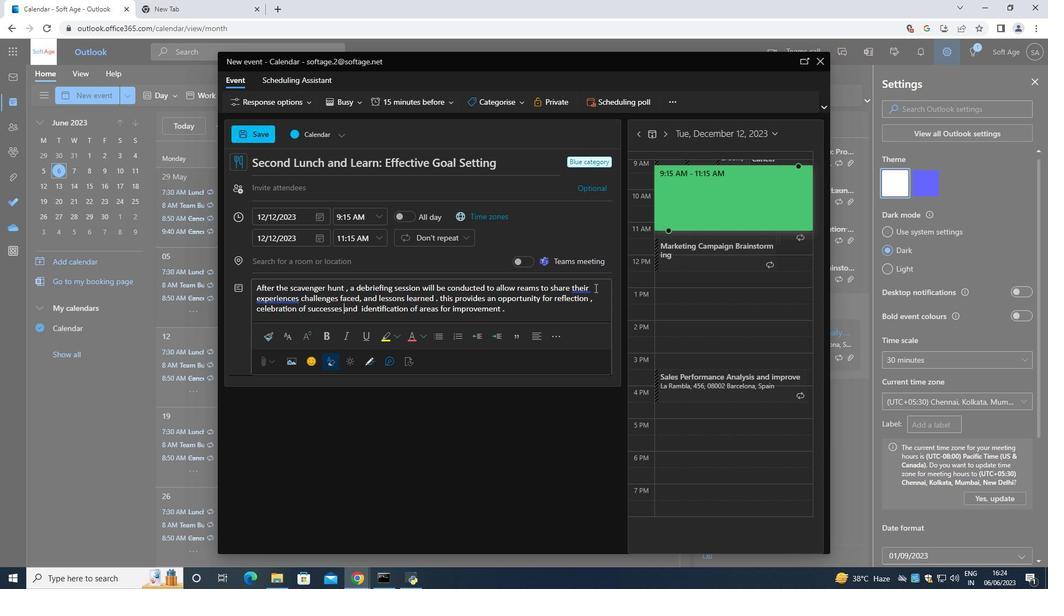 
Action: Mouse pressed left at (593, 288)
Screenshot: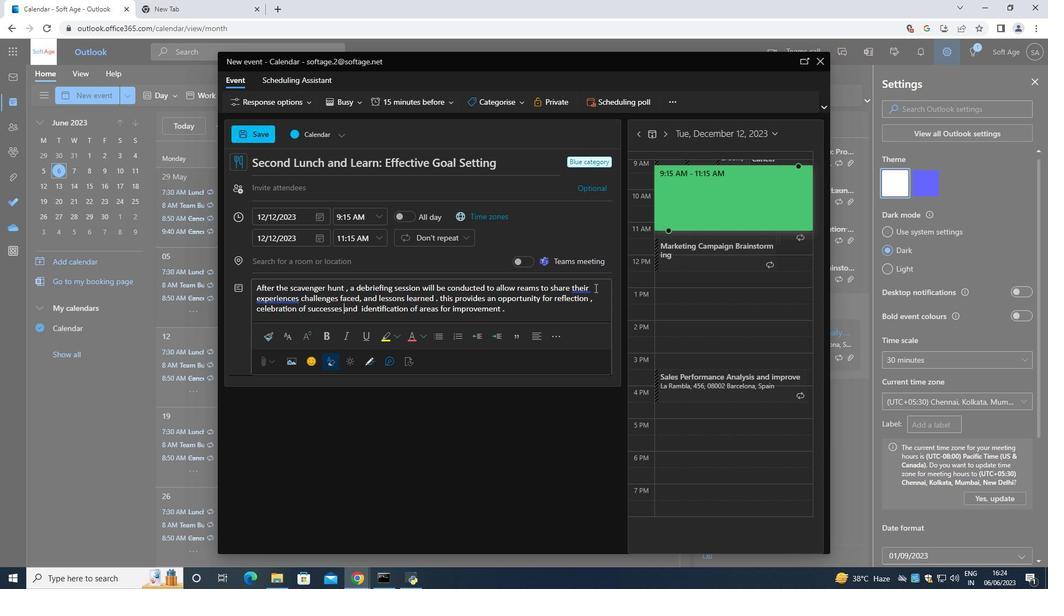 
Action: Mouse moved to (591, 288)
Screenshot: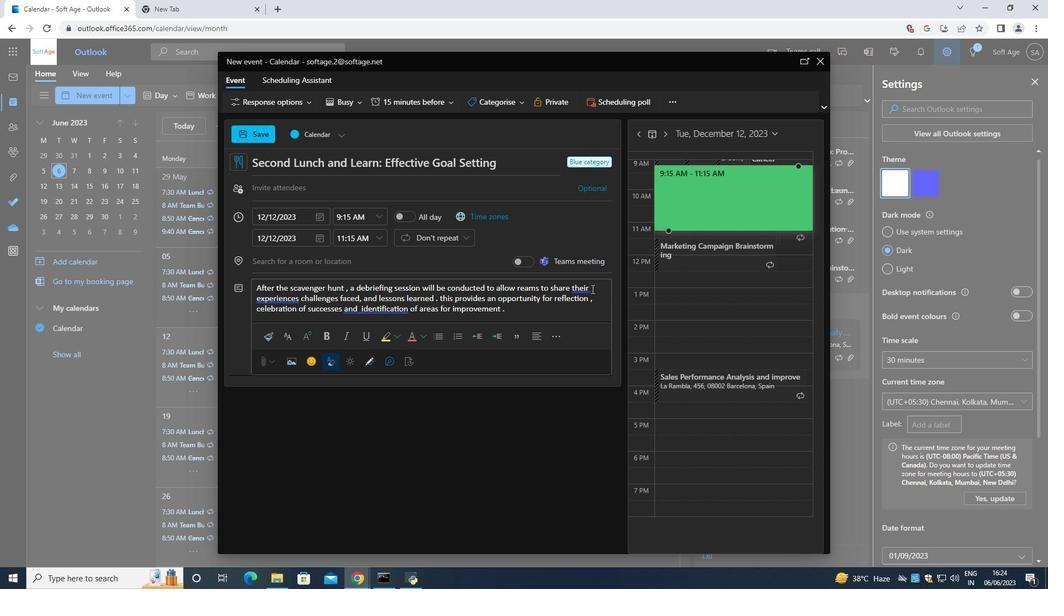 
Action: Key pressed <Key.backspace>
Screenshot: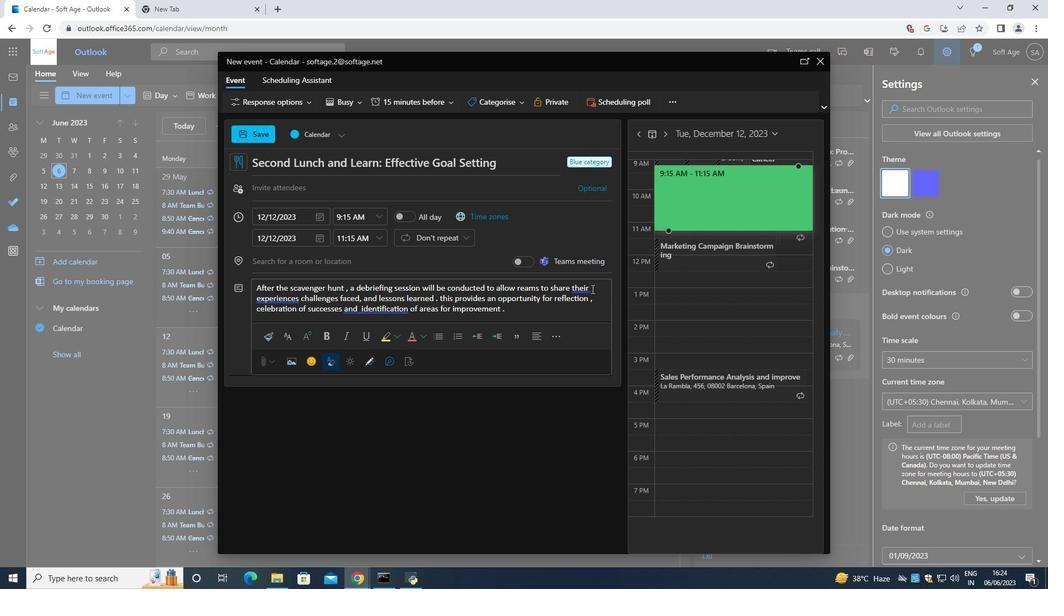 
Action: Mouse moved to (607, 285)
Screenshot: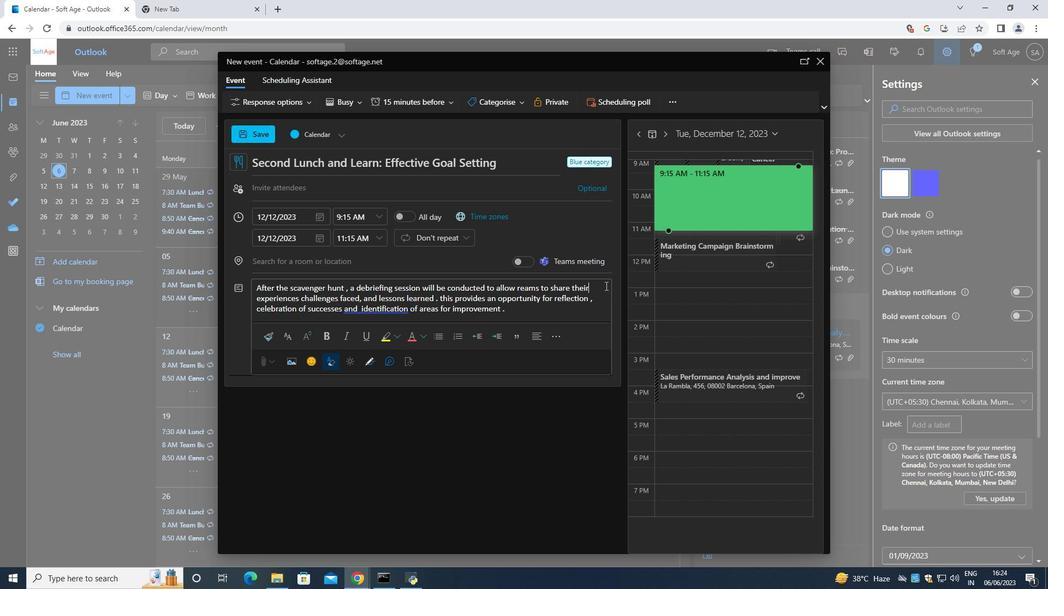 
Action: Mouse pressed left at (607, 285)
Screenshot: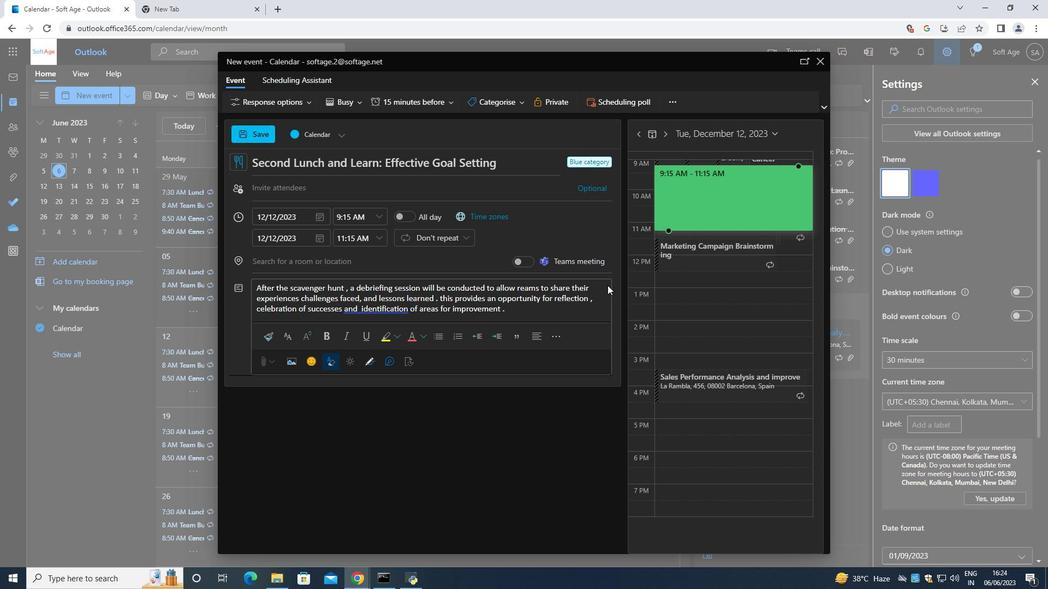 
Action: Mouse moved to (600, 287)
Screenshot: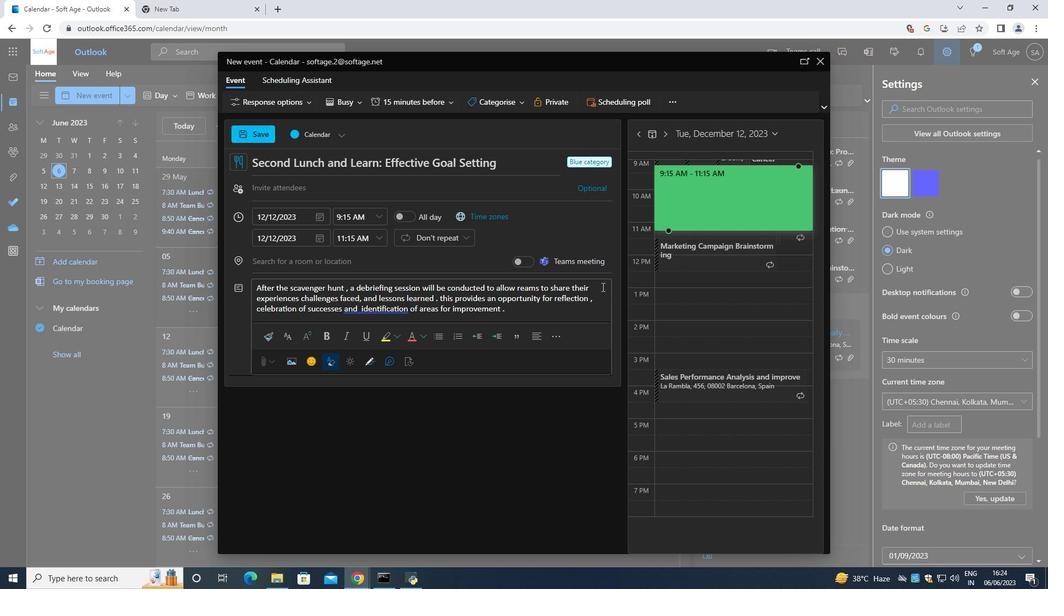 
Action: Mouse pressed left at (600, 287)
Screenshot: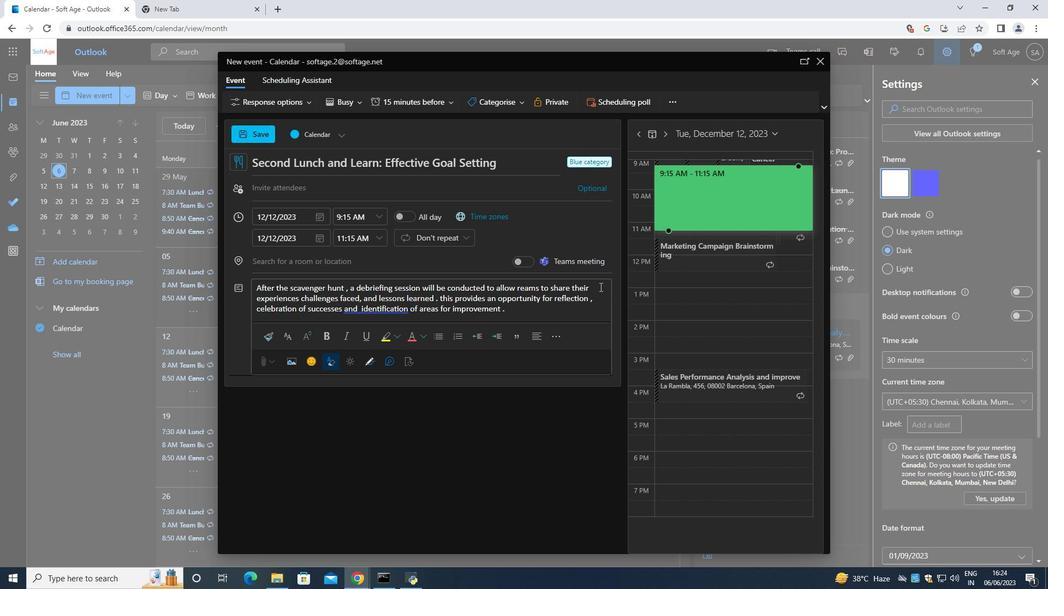 
Action: Mouse moved to (457, 175)
Screenshot: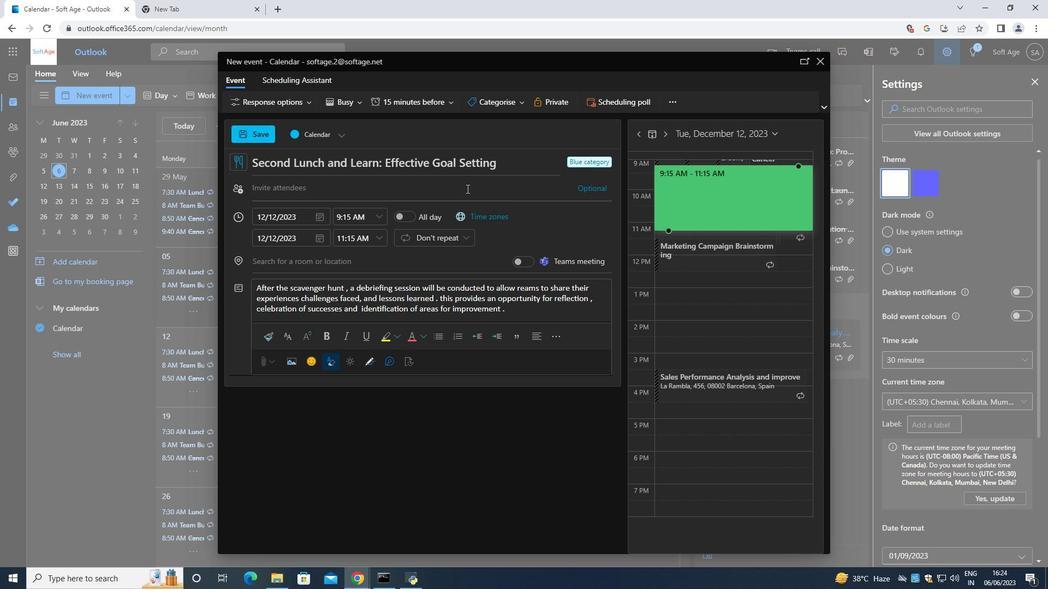 
Action: Mouse pressed left at (457, 175)
Screenshot: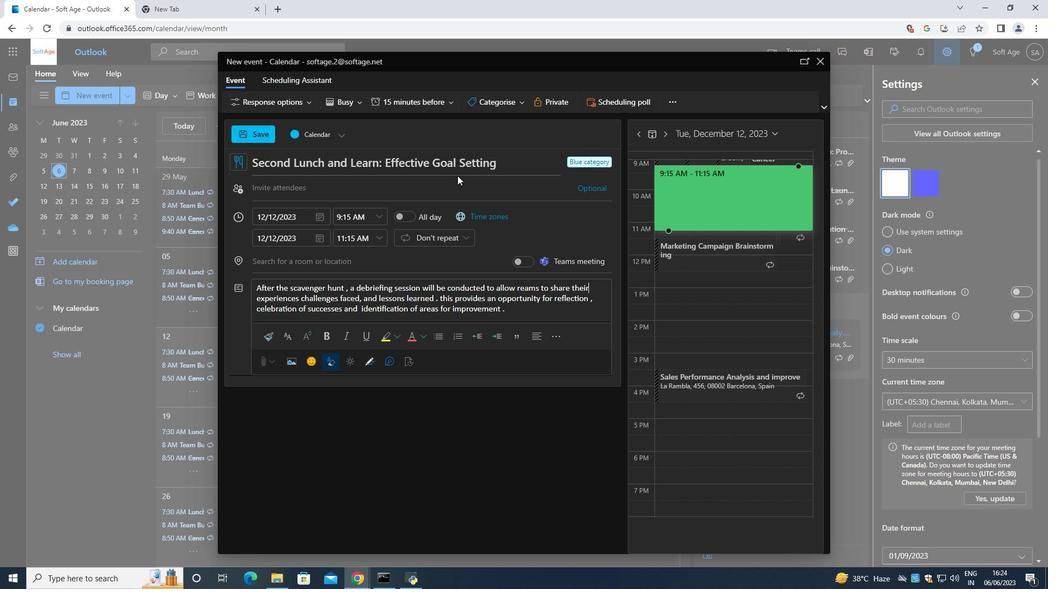 
Action: Mouse moved to (457, 175)
Screenshot: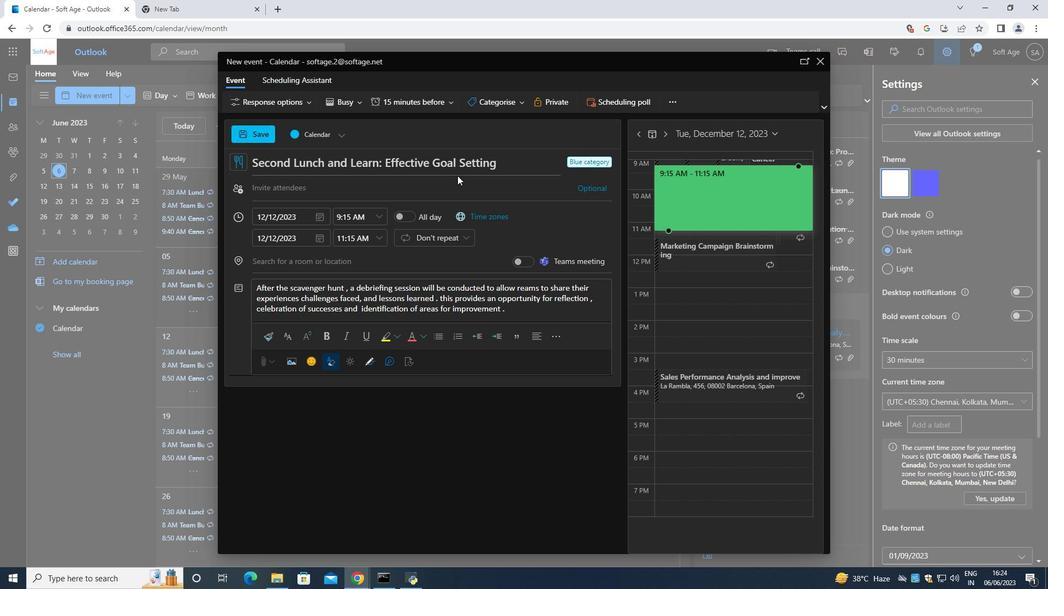 
Action: Mouse pressed left at (457, 175)
Screenshot: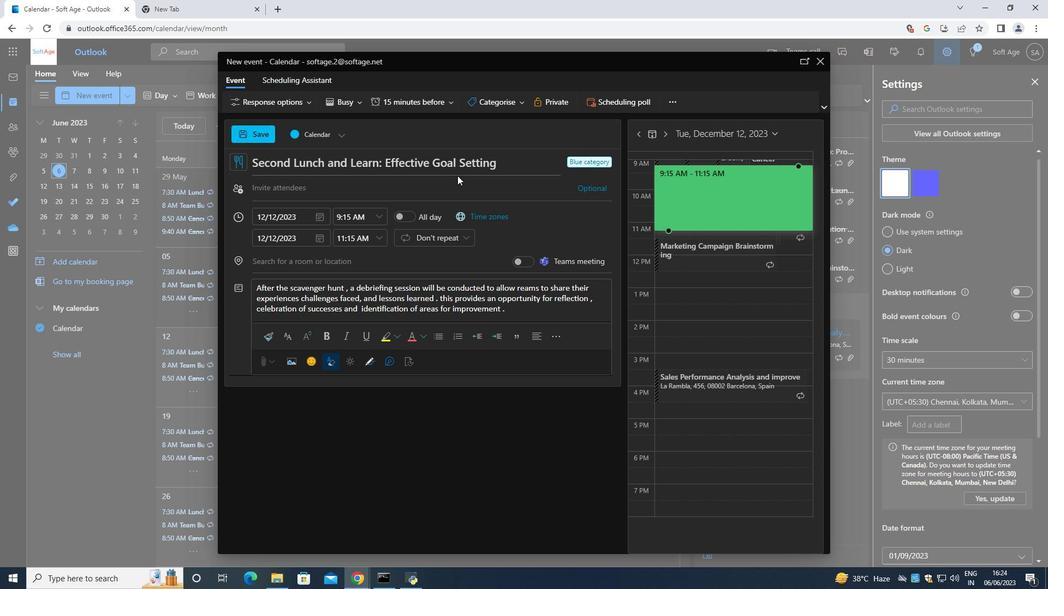 
Action: Mouse moved to (455, 181)
Screenshot: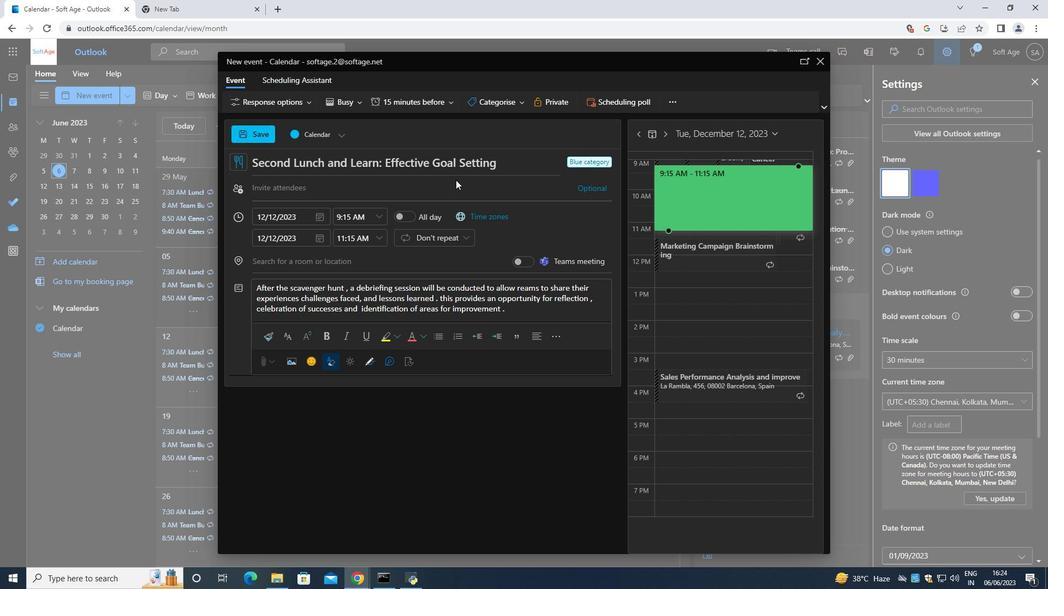 
Action: Mouse pressed left at (455, 181)
Screenshot: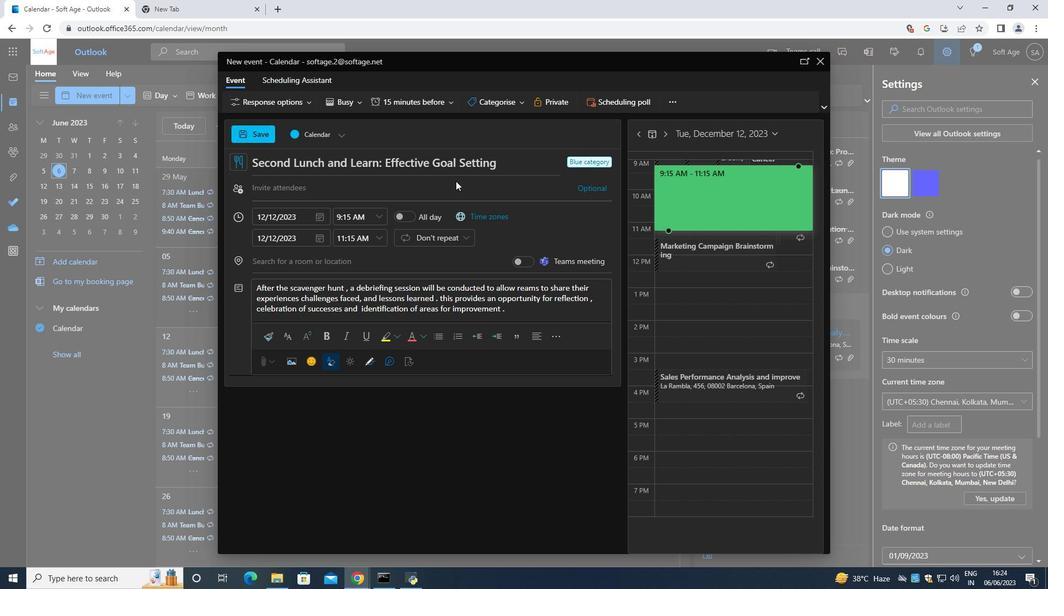 
Action: Key pressed <Key.shift>Softage.9<Key.shift>@
Screenshot: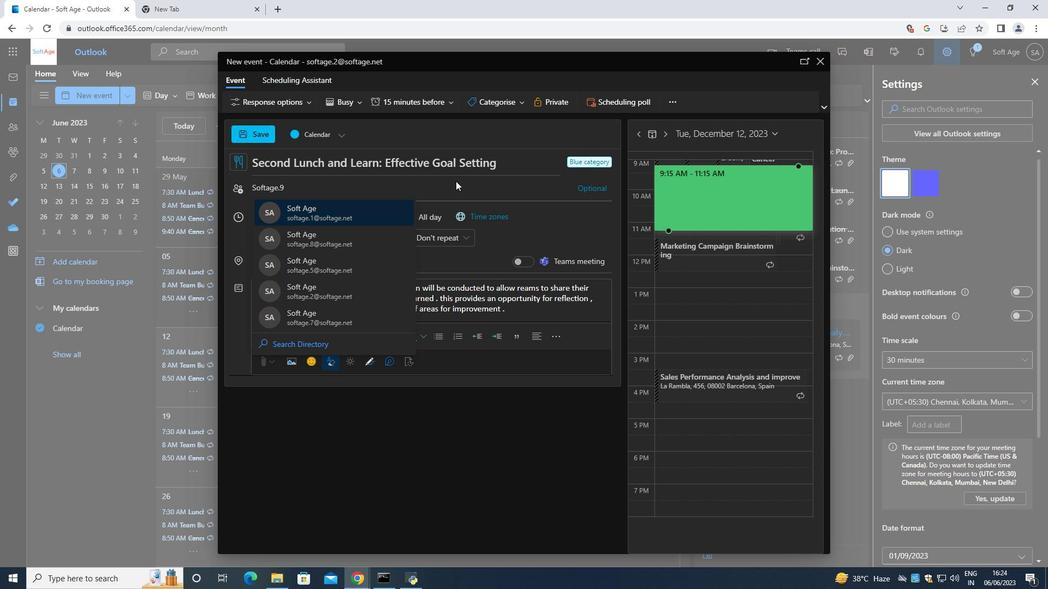
Action: Mouse moved to (360, 216)
Screenshot: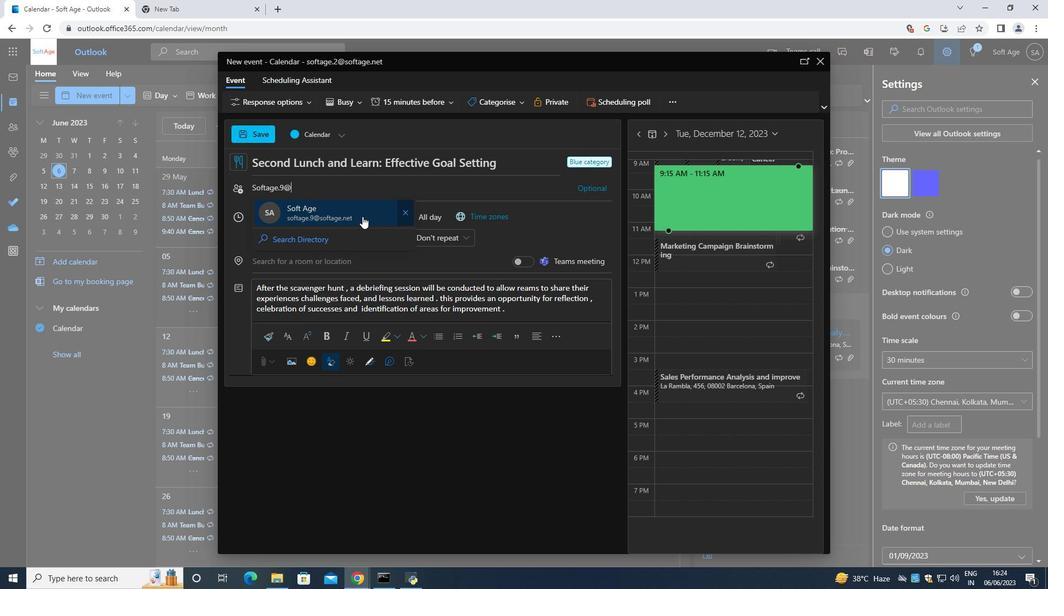 
Action: Mouse pressed left at (360, 216)
Screenshot: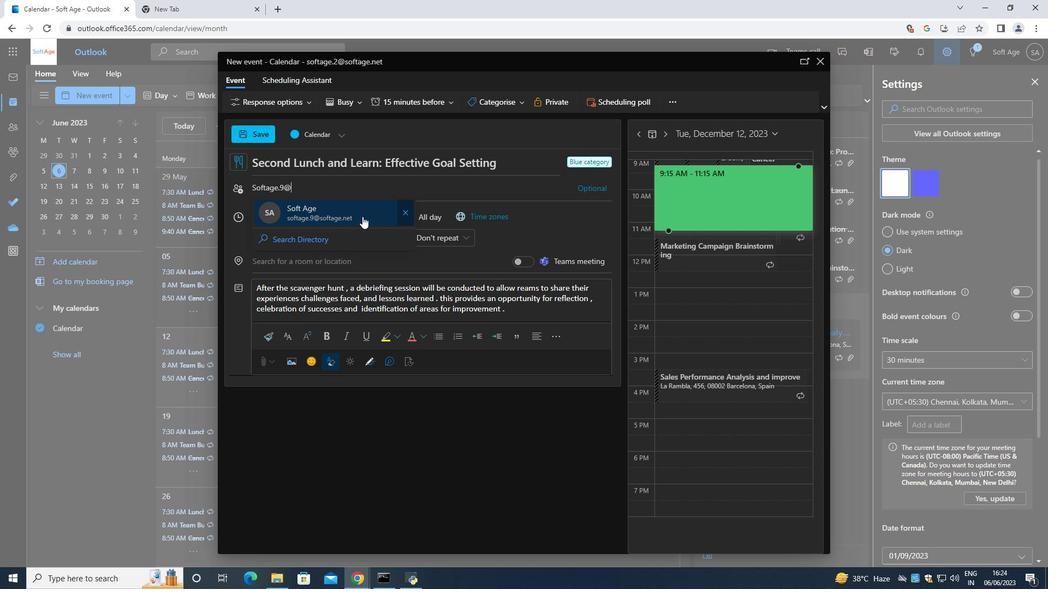 
Action: Mouse moved to (286, 172)
Screenshot: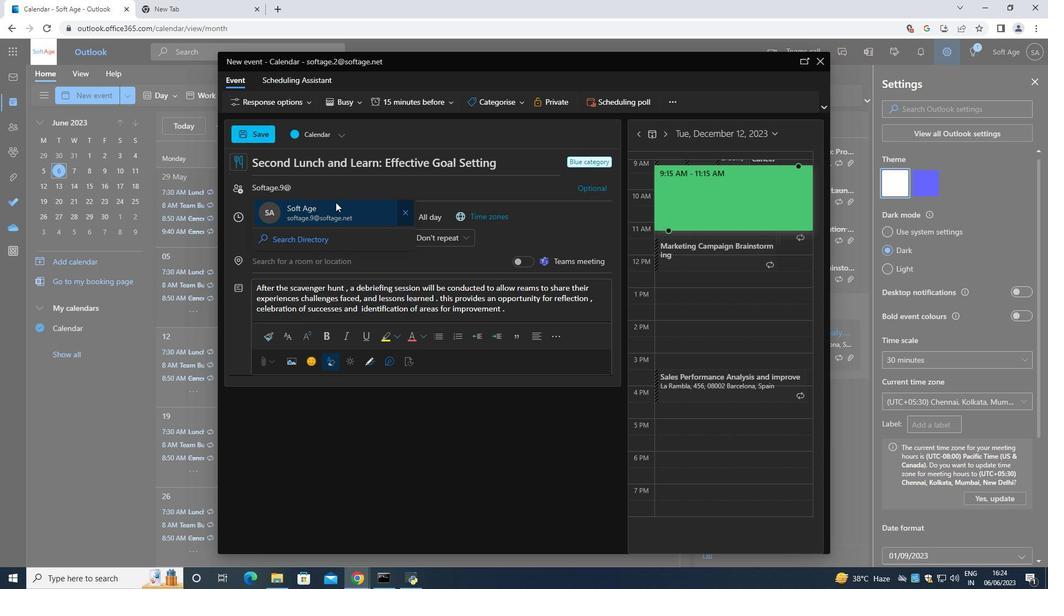 
Action: Key pressed <Key.shift>Softage.10
Screenshot: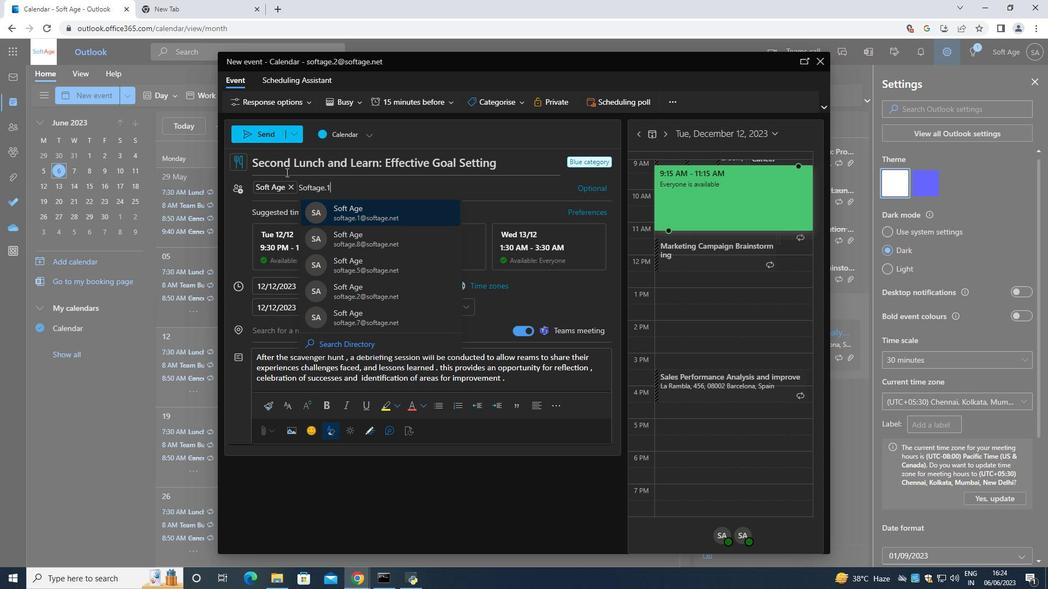 
Action: Mouse moved to (298, 174)
Screenshot: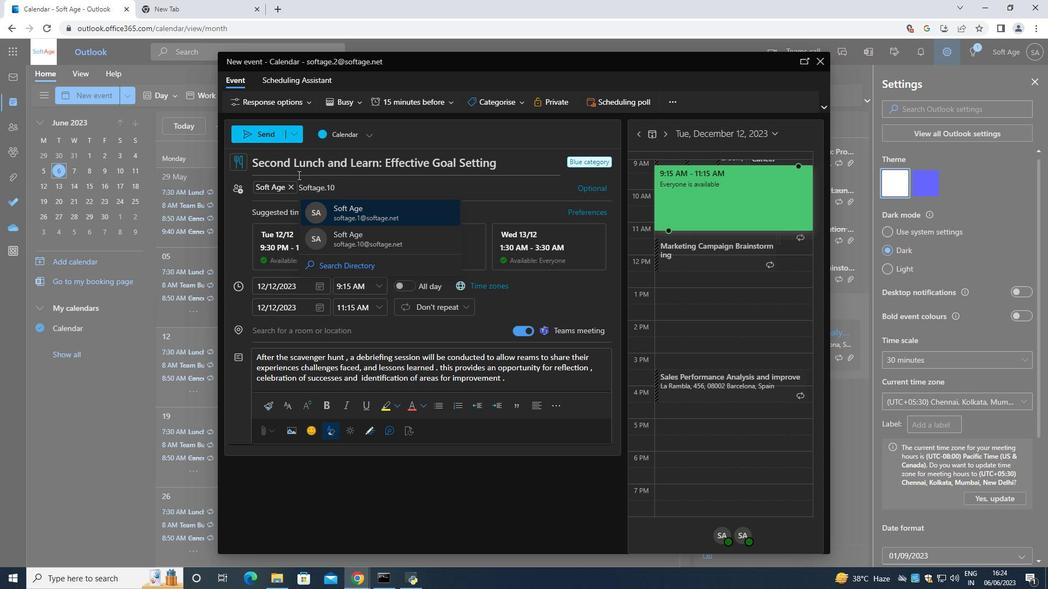 
Action: Key pressed <Key.shift>@
Screenshot: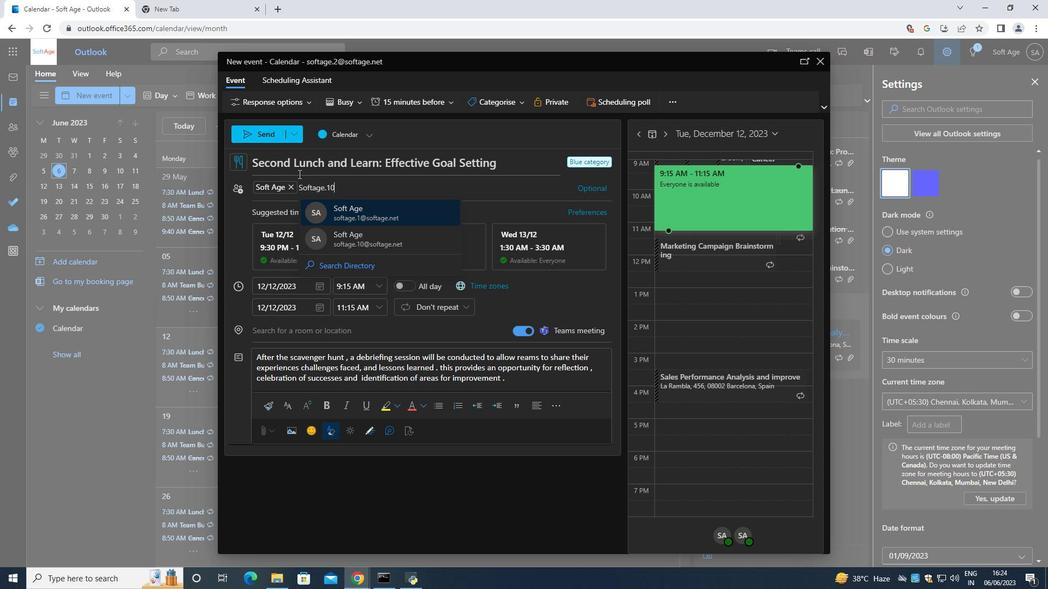 
Action: Mouse moved to (377, 237)
Screenshot: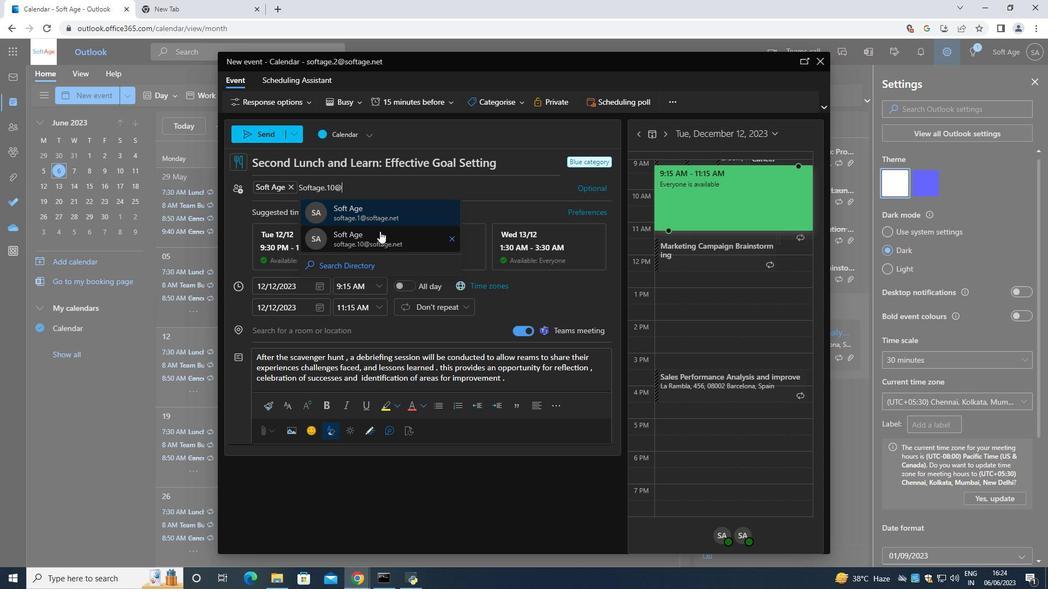 
Action: Mouse pressed left at (377, 237)
Screenshot: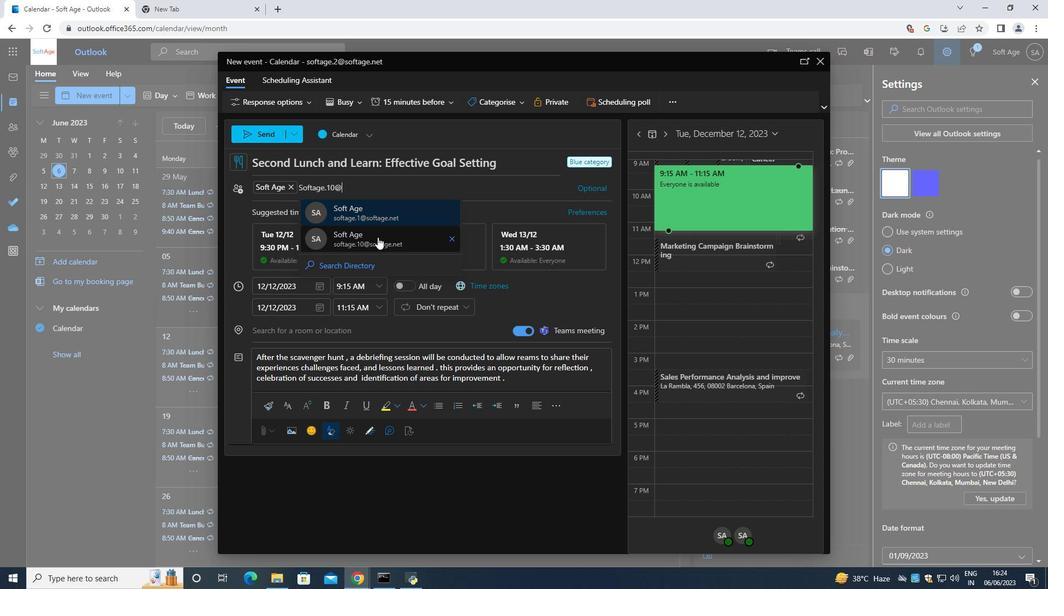 
Action: Mouse moved to (410, 101)
Screenshot: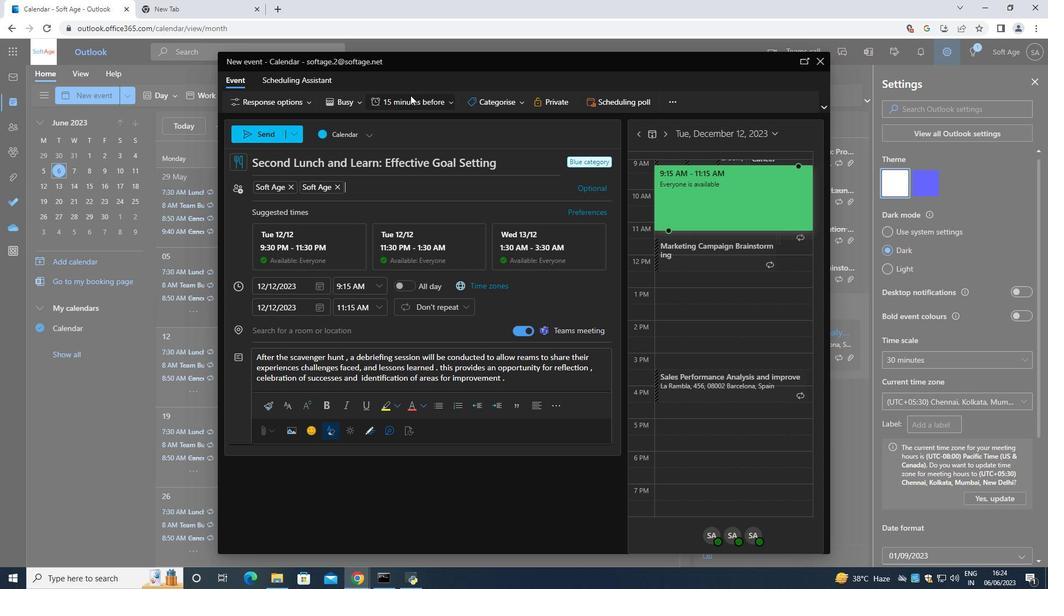 
Action: Mouse pressed left at (410, 101)
Screenshot: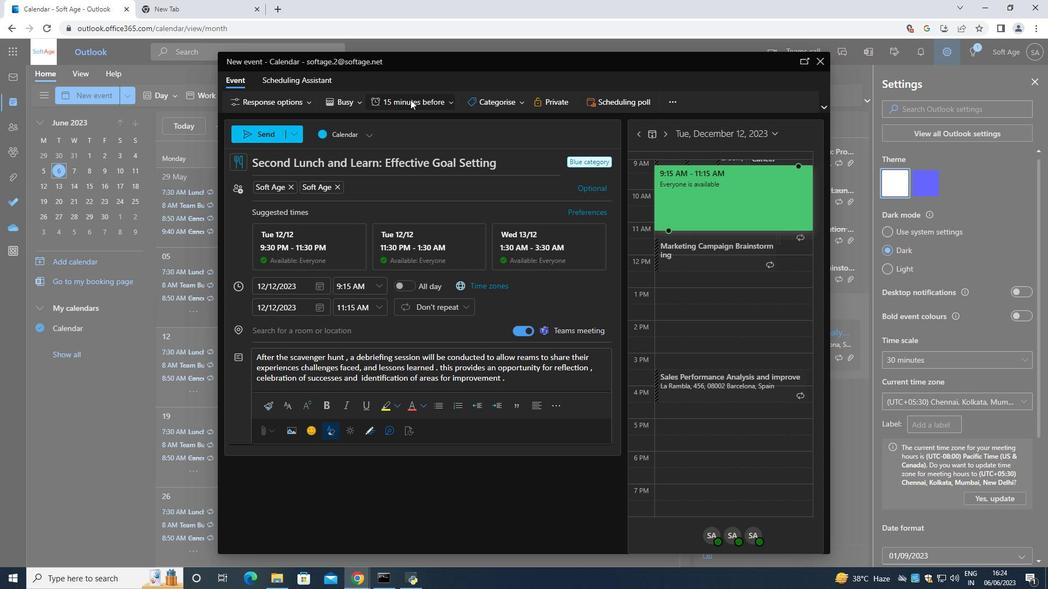 
Action: Mouse moved to (397, 224)
Screenshot: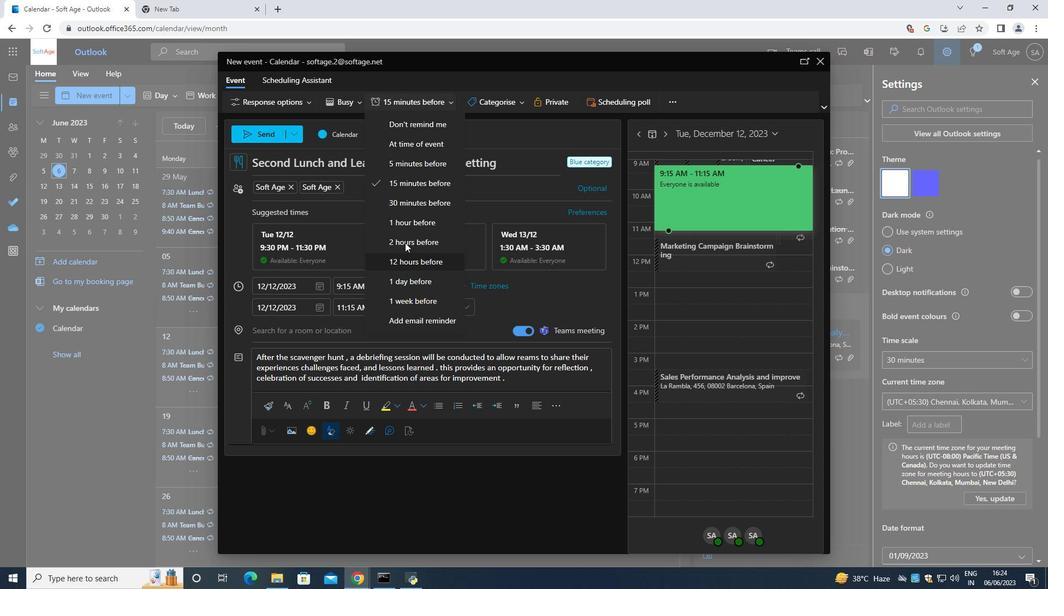 
Action: Mouse pressed left at (397, 224)
Screenshot: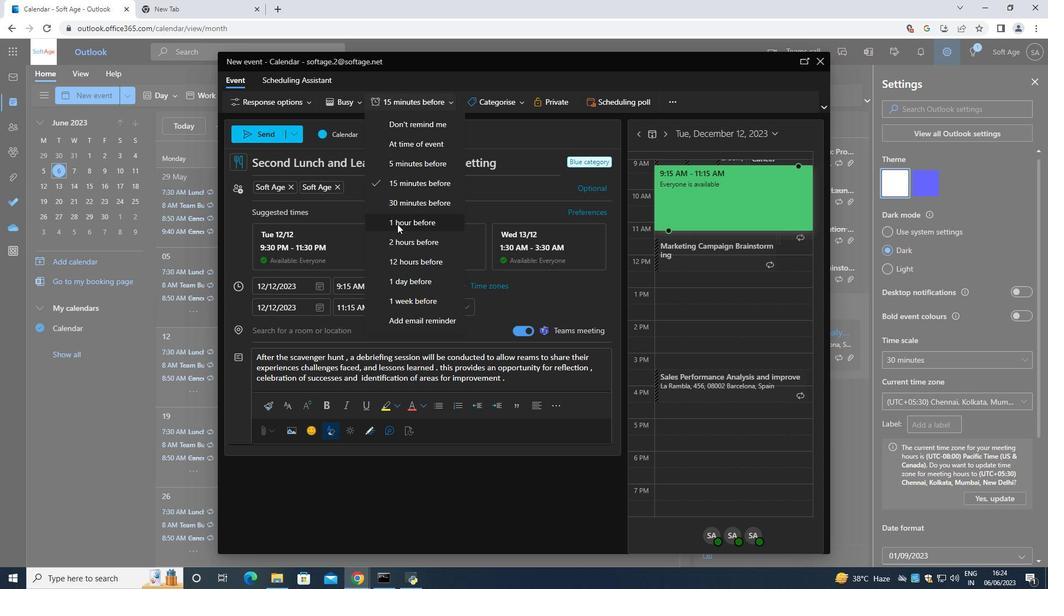
Action: Mouse moved to (266, 135)
Screenshot: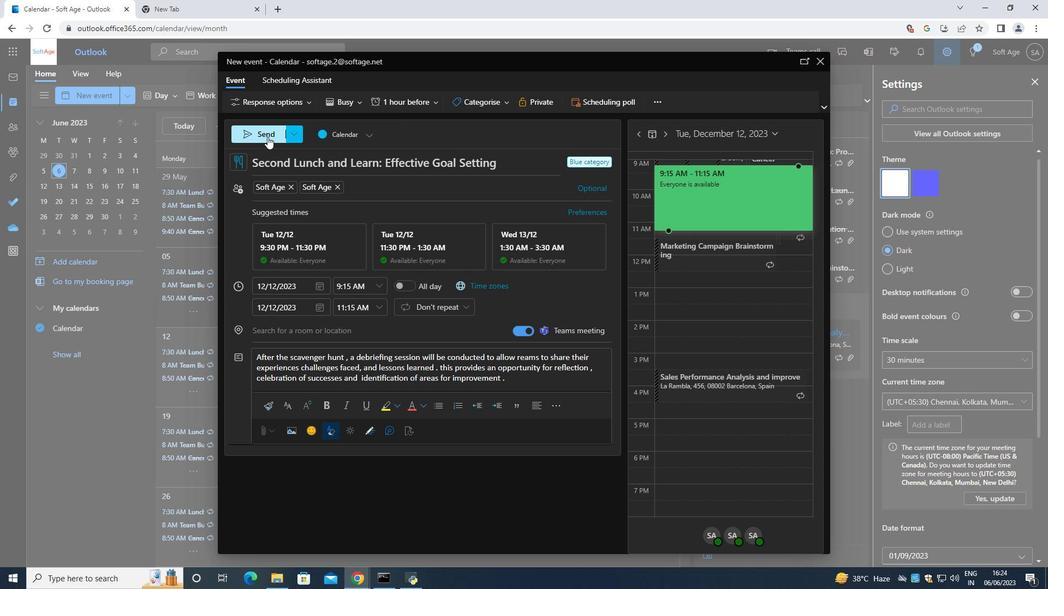 
Action: Mouse pressed left at (266, 135)
Screenshot: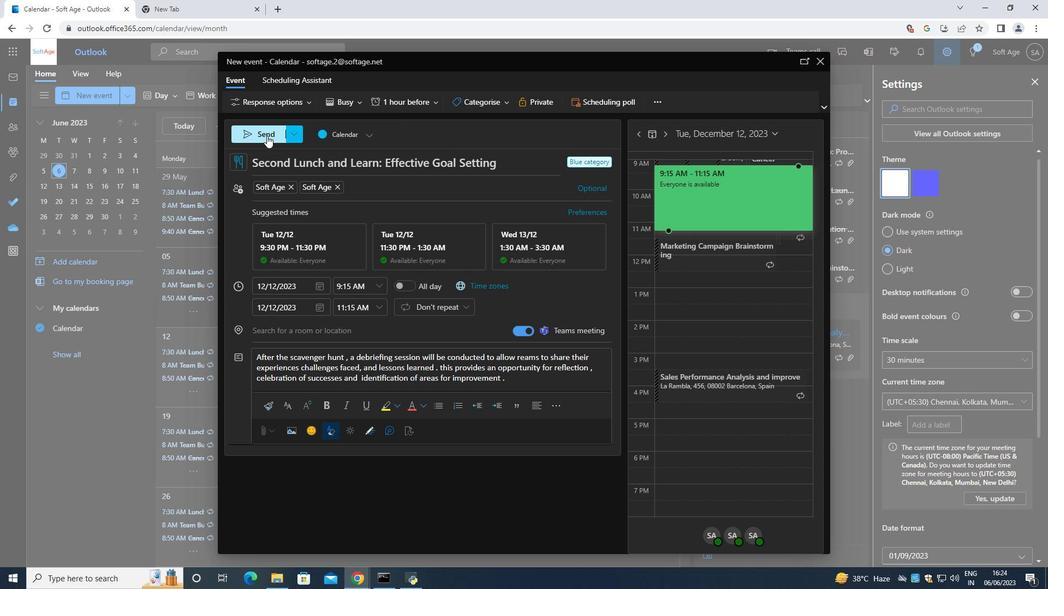 
